Task: Look for space in Sari, Iran from 7th July, 2023 to 15th July, 2023 for 6 adults in price range Rs.15000 to Rs.20000. Place can be entire place with 3 bedrooms having 3 beds and 3 bathrooms. Property type can be house, flat, guest house. Amenities needed are: washing machine. Booking option can be shelf check-in. Required host language is English.
Action: Mouse moved to (405, 68)
Screenshot: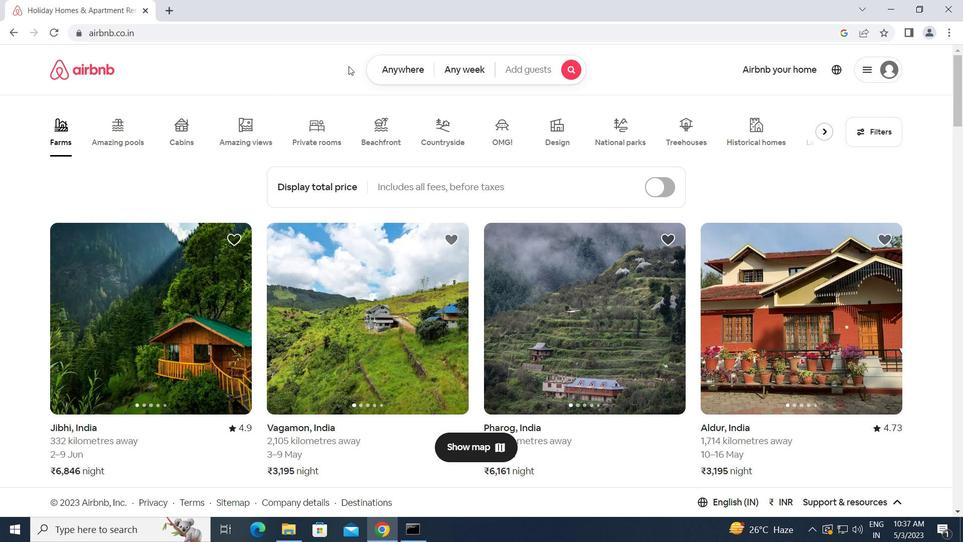 
Action: Mouse pressed left at (405, 68)
Screenshot: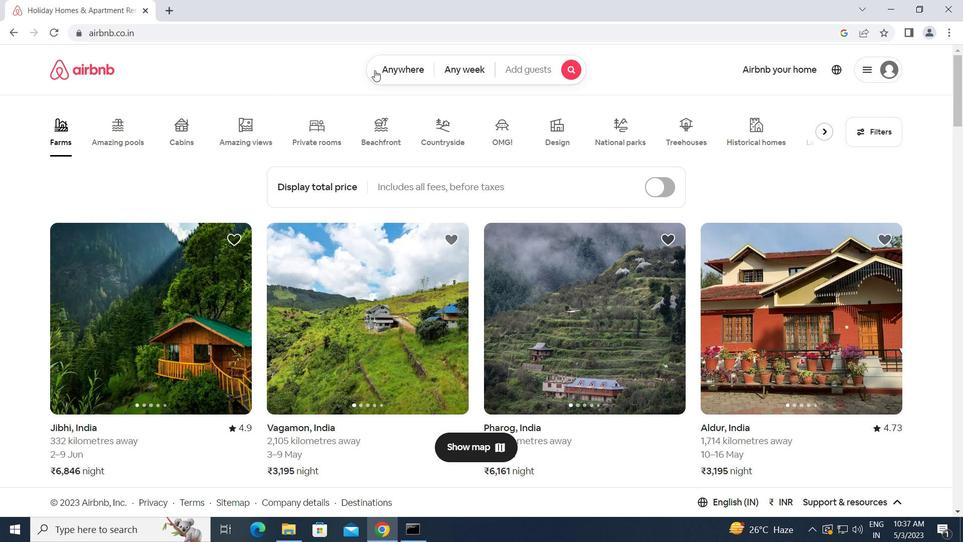 
Action: Mouse moved to (333, 107)
Screenshot: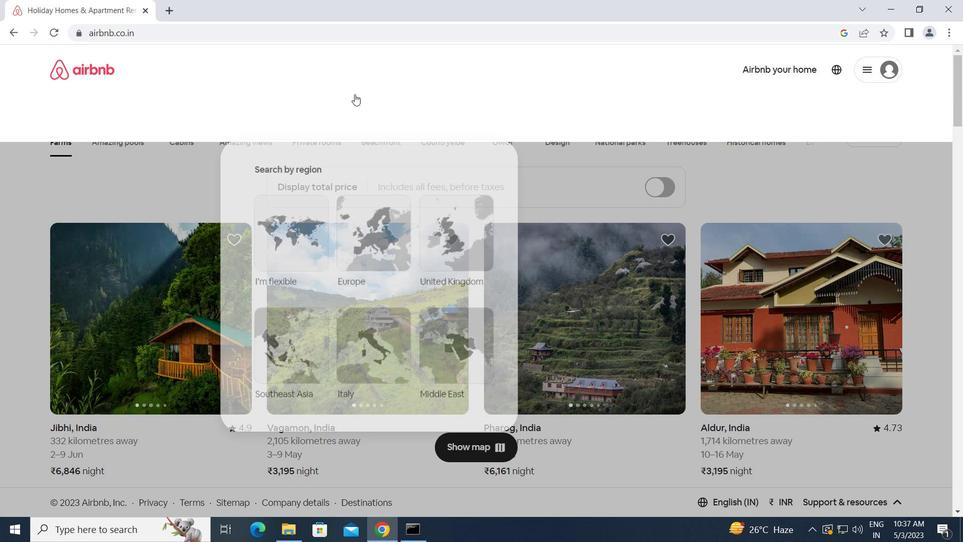 
Action: Mouse pressed left at (333, 107)
Screenshot: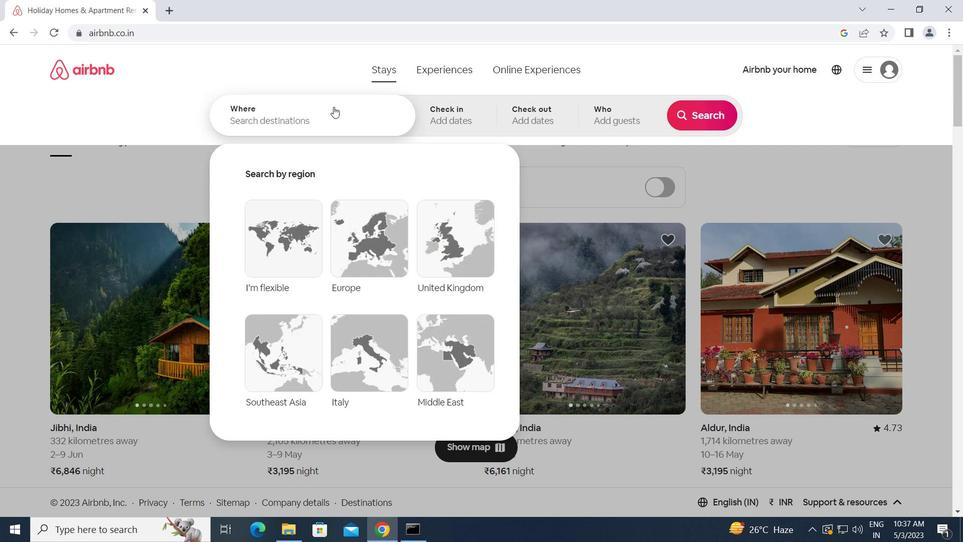 
Action: Key pressed s<Key.caps_lock>ari,<Key.space><Key.caps_lock>i<Key.caps_lock>ran<Key.enter>
Screenshot: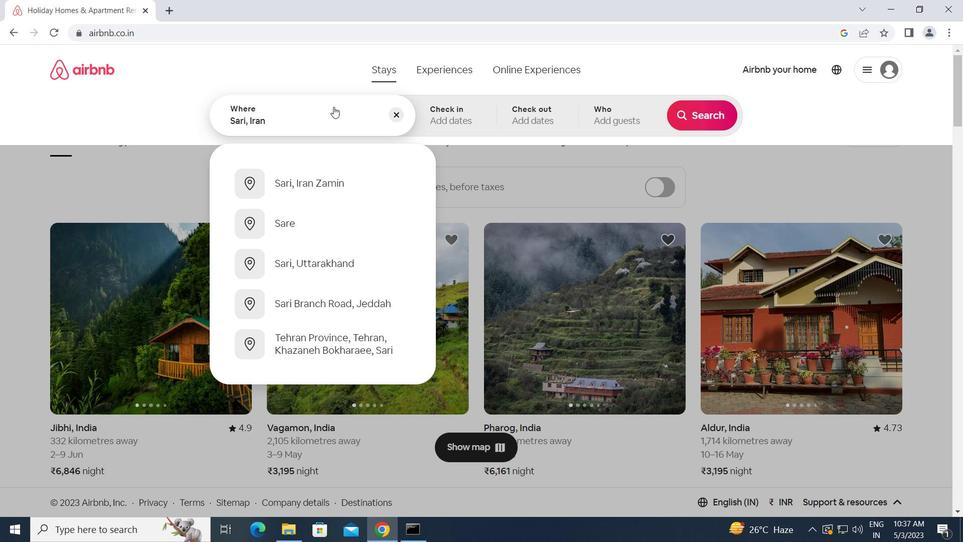 
Action: Mouse moved to (694, 204)
Screenshot: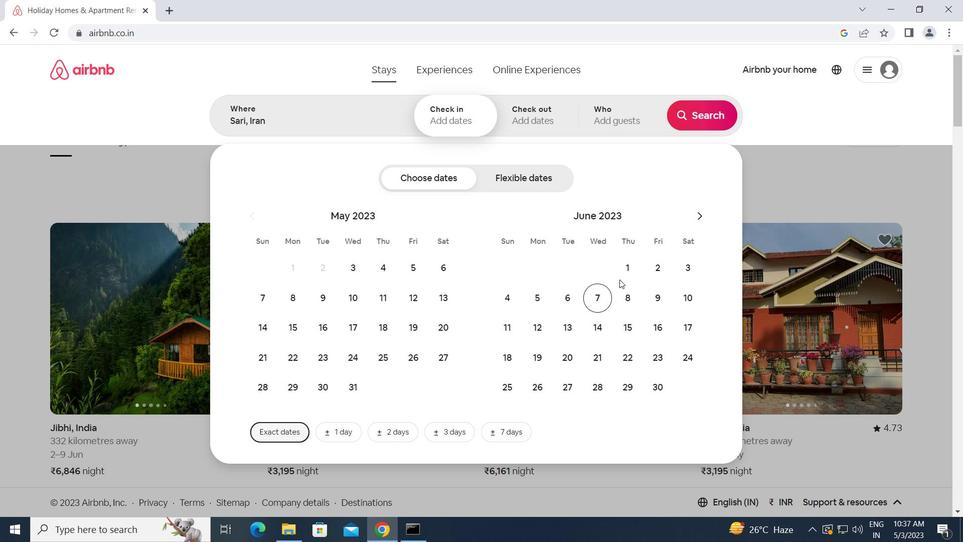 
Action: Mouse pressed left at (694, 204)
Screenshot: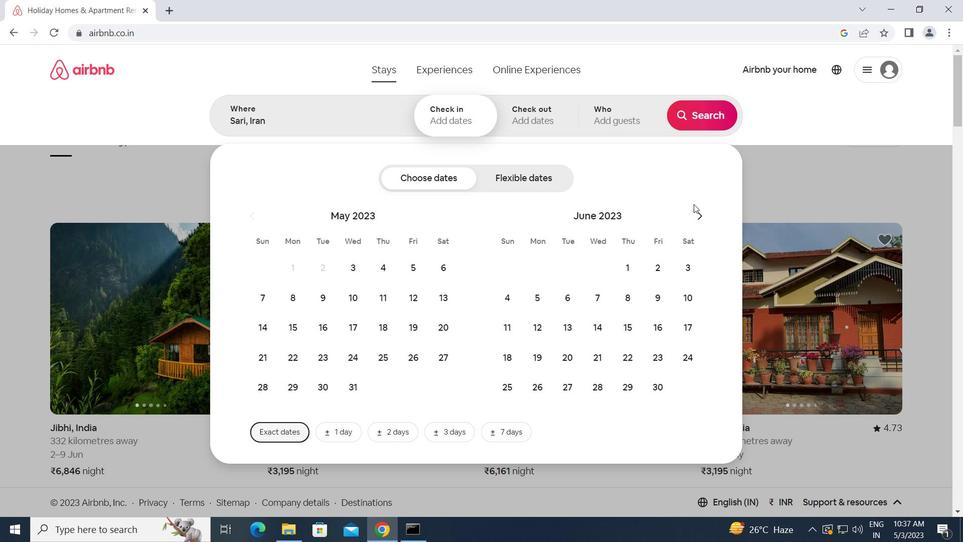 
Action: Mouse moved to (693, 213)
Screenshot: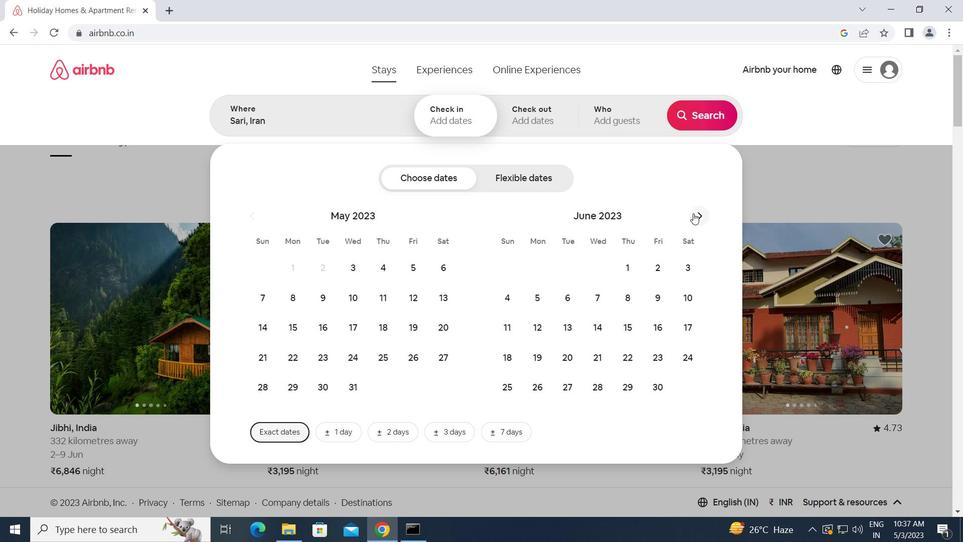 
Action: Mouse pressed left at (693, 213)
Screenshot: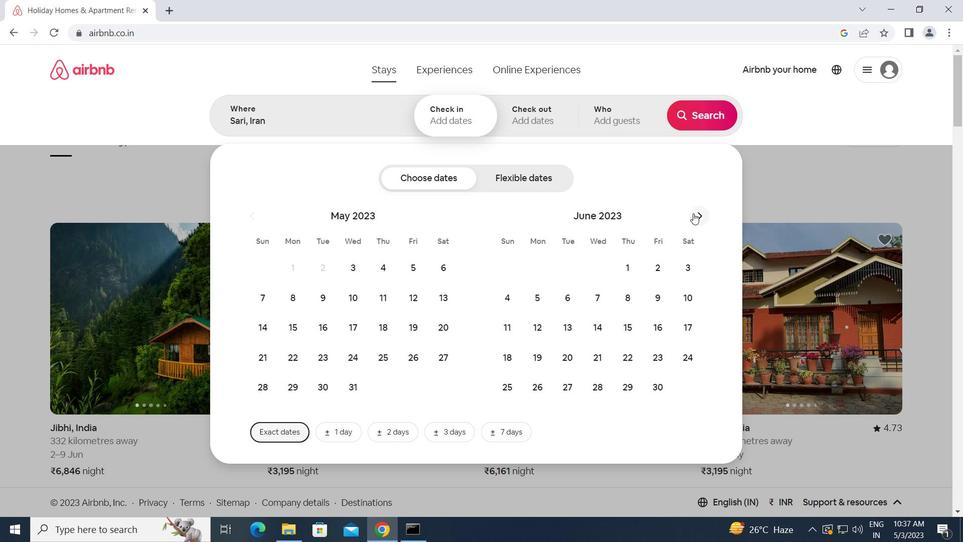 
Action: Mouse moved to (660, 298)
Screenshot: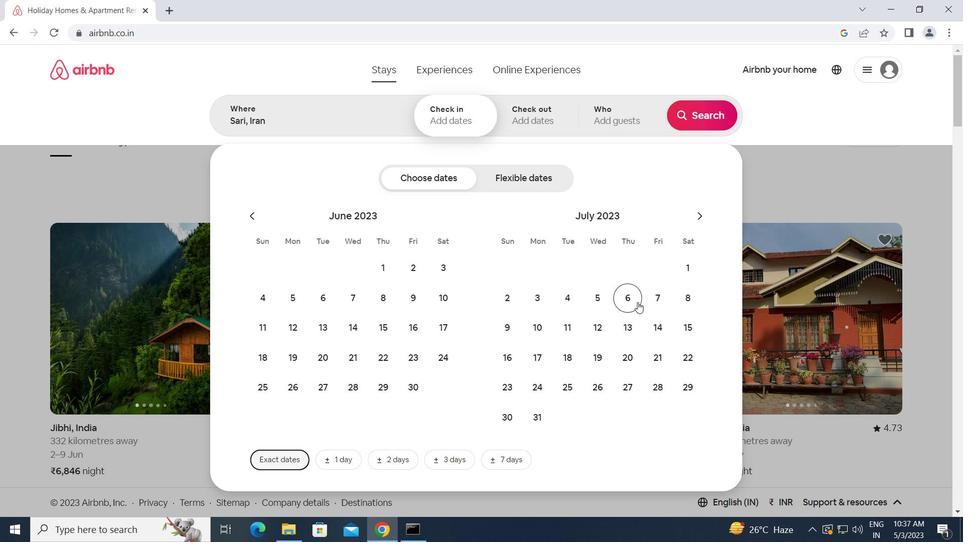 
Action: Mouse pressed left at (660, 298)
Screenshot: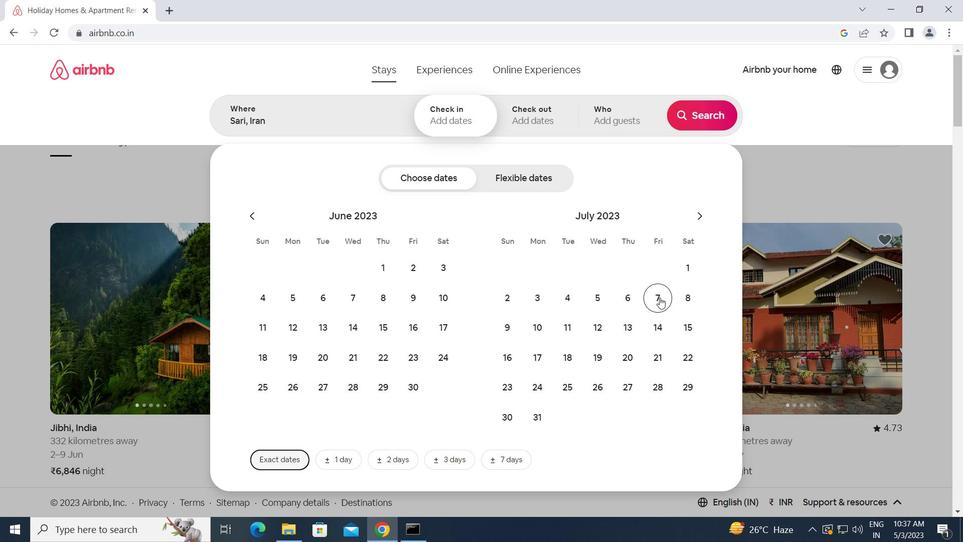 
Action: Mouse moved to (692, 325)
Screenshot: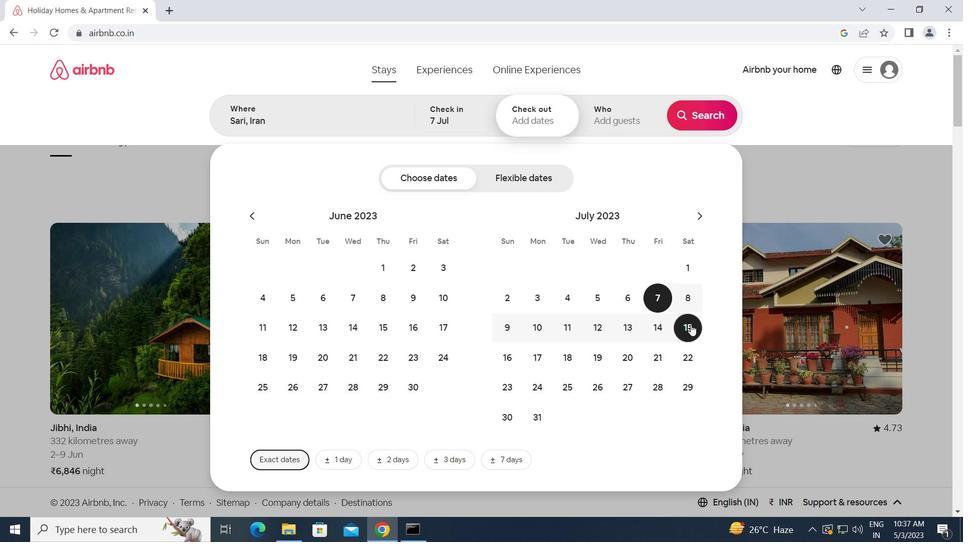 
Action: Mouse pressed left at (692, 325)
Screenshot: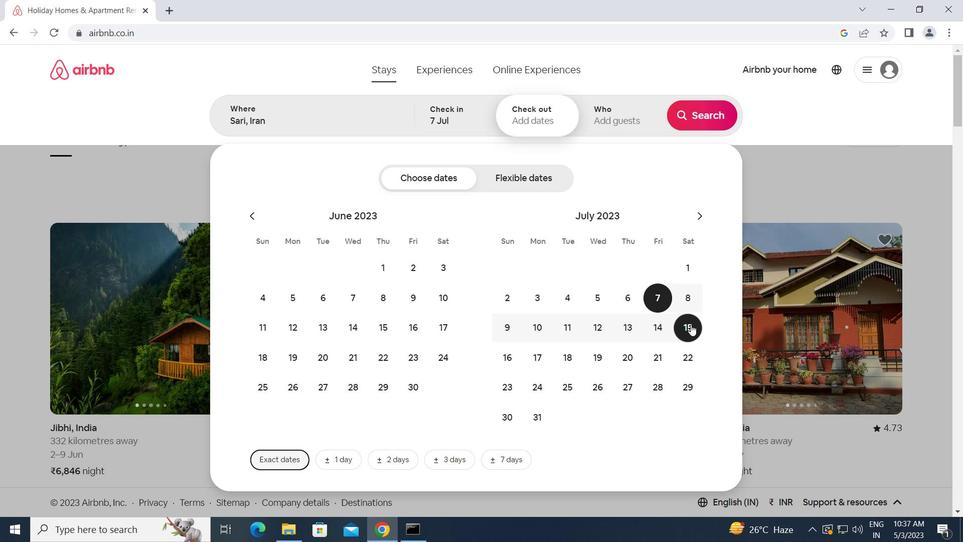 
Action: Mouse moved to (610, 121)
Screenshot: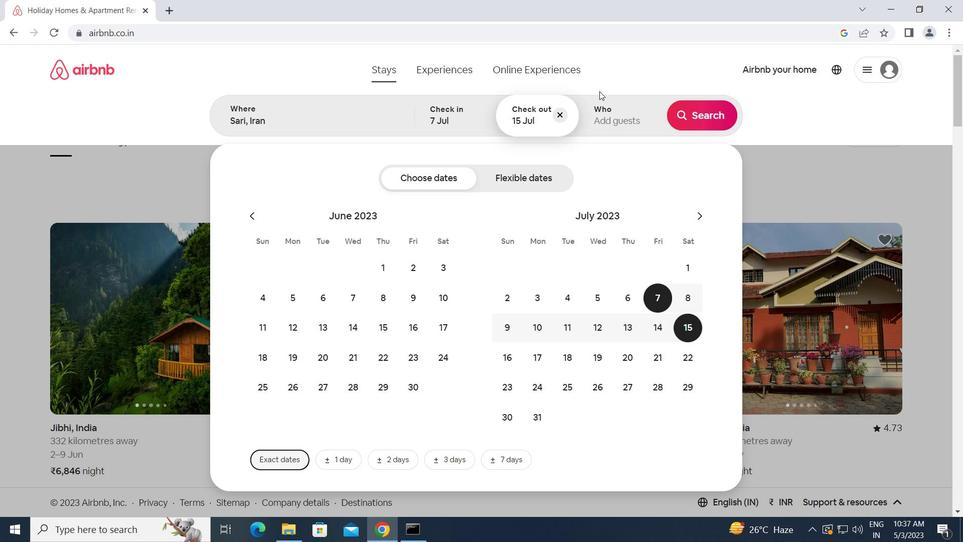 
Action: Mouse pressed left at (610, 121)
Screenshot: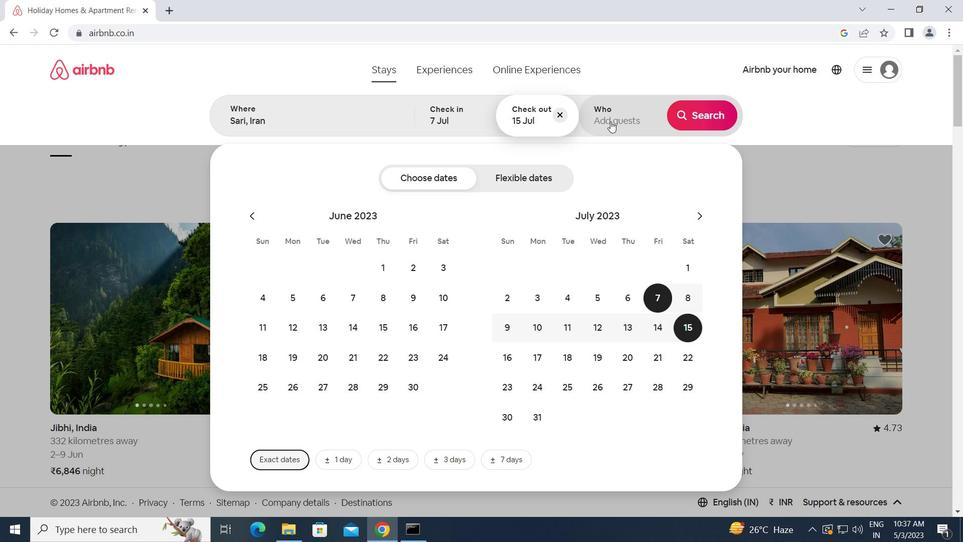
Action: Mouse moved to (703, 179)
Screenshot: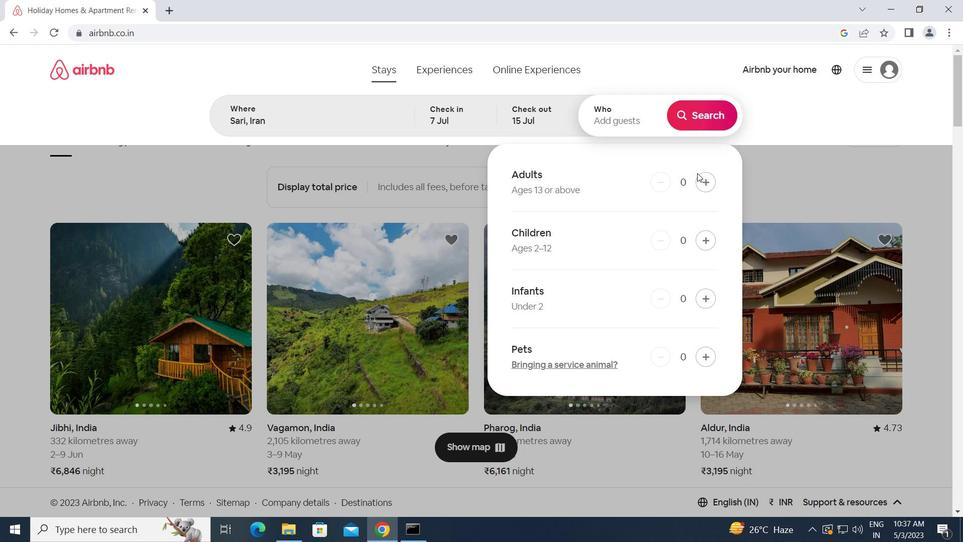 
Action: Mouse pressed left at (703, 179)
Screenshot: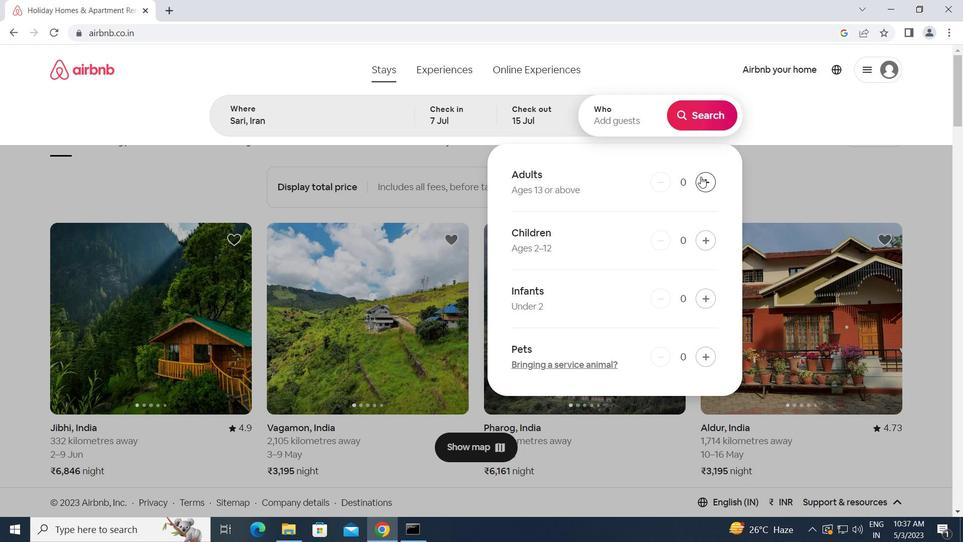 
Action: Mouse pressed left at (703, 179)
Screenshot: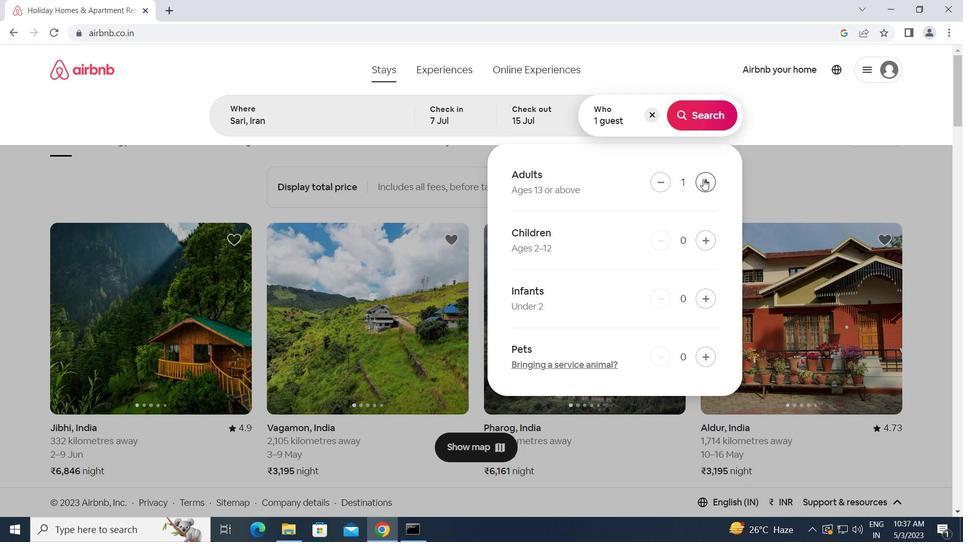 
Action: Mouse pressed left at (703, 179)
Screenshot: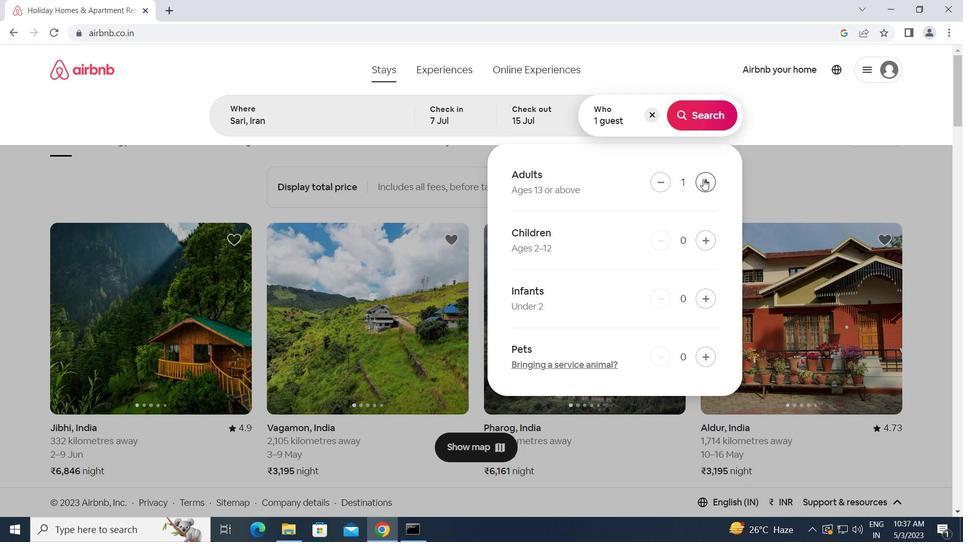 
Action: Mouse pressed left at (703, 179)
Screenshot: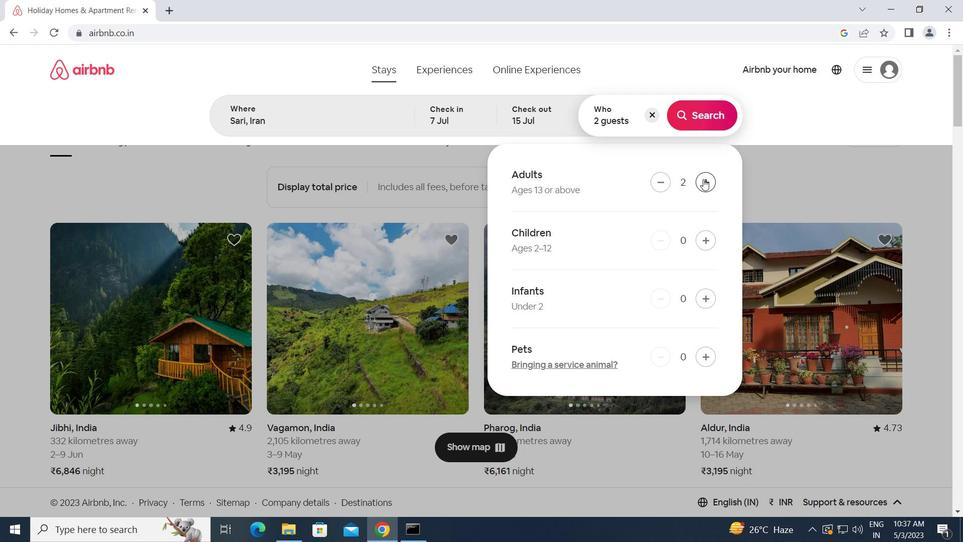 
Action: Mouse pressed left at (703, 179)
Screenshot: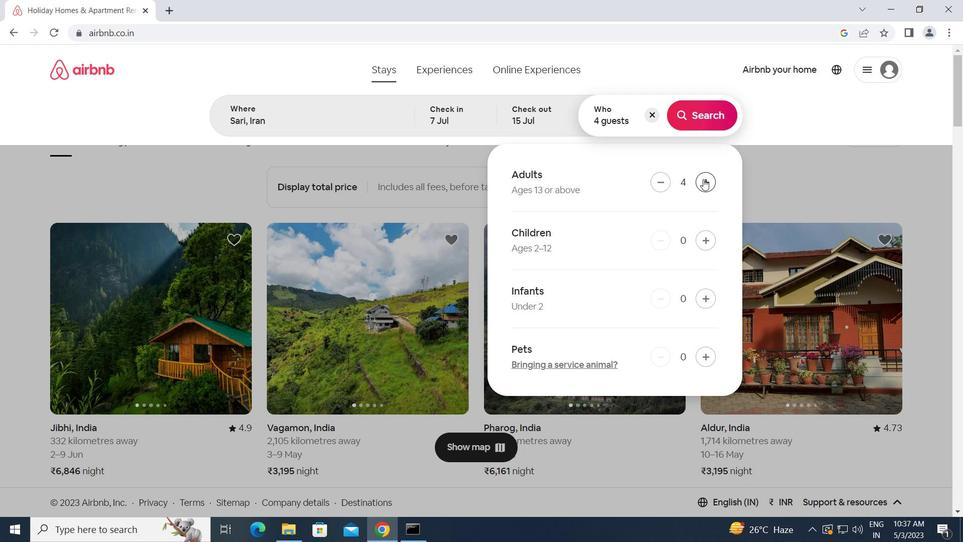 
Action: Mouse pressed left at (703, 179)
Screenshot: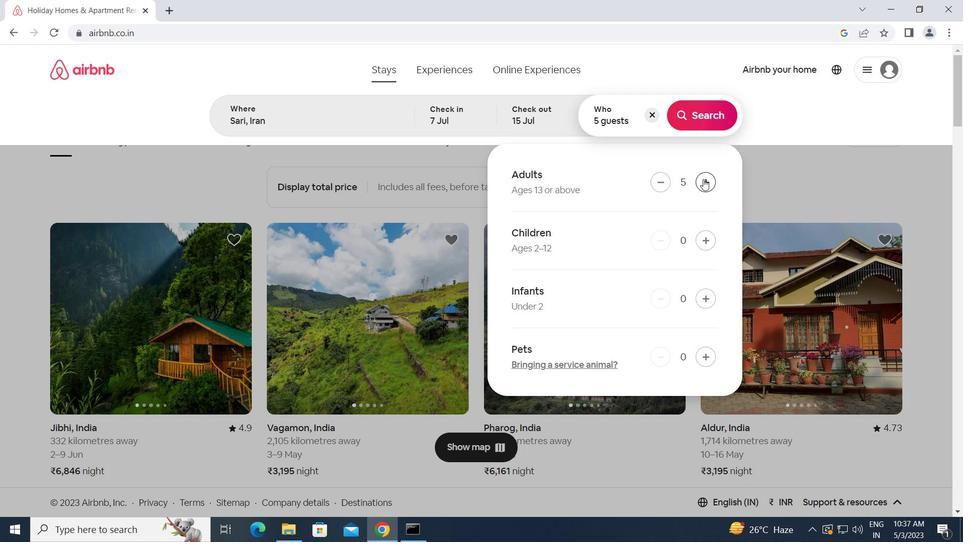 
Action: Mouse moved to (710, 122)
Screenshot: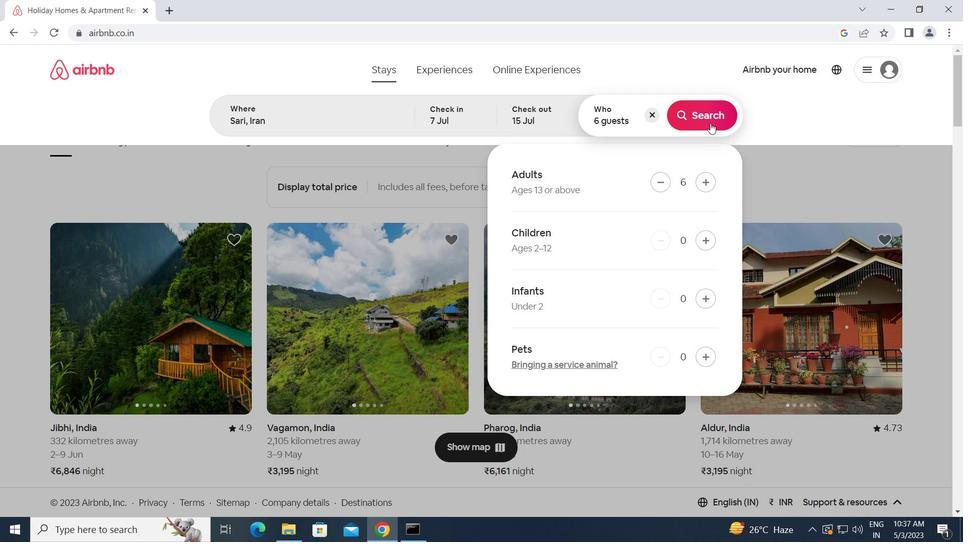 
Action: Mouse pressed left at (710, 122)
Screenshot: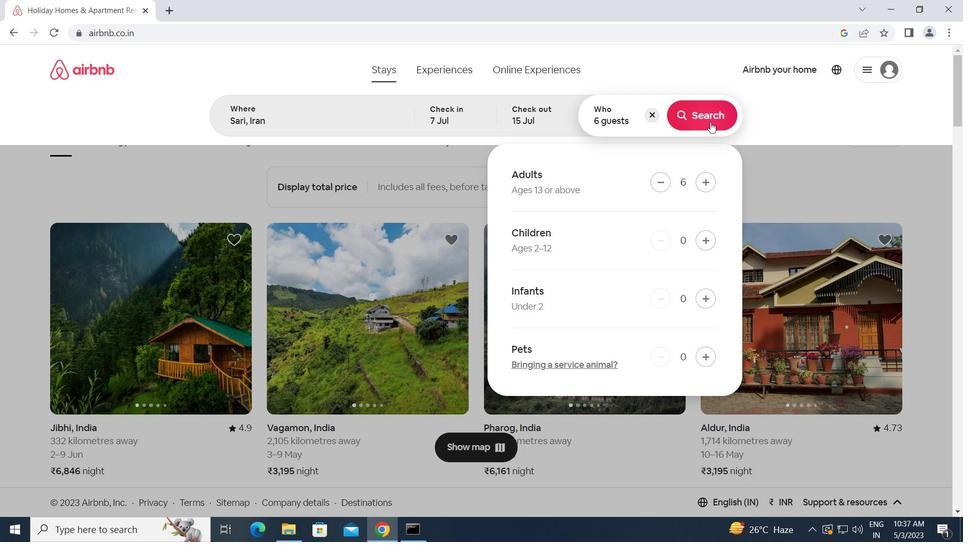 
Action: Mouse moved to (910, 123)
Screenshot: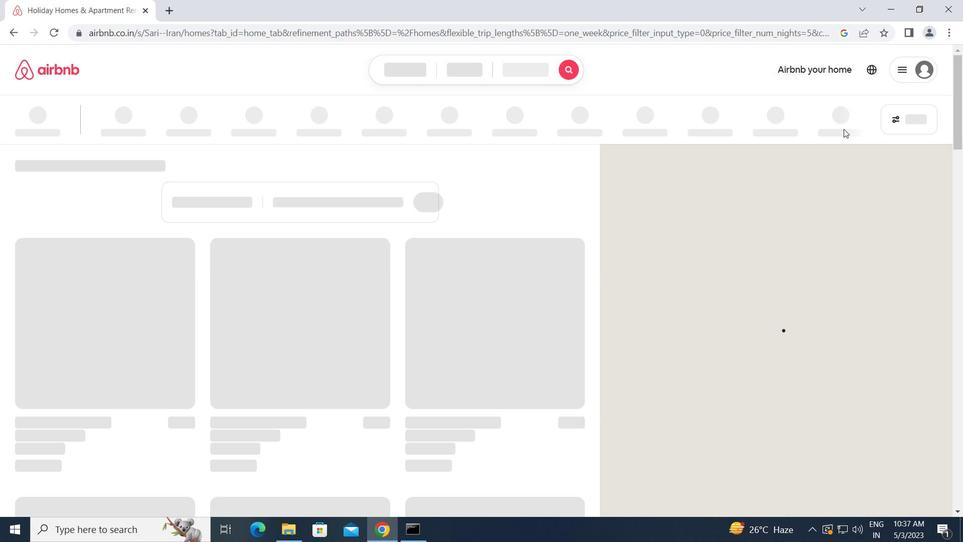 
Action: Mouse pressed left at (910, 123)
Screenshot: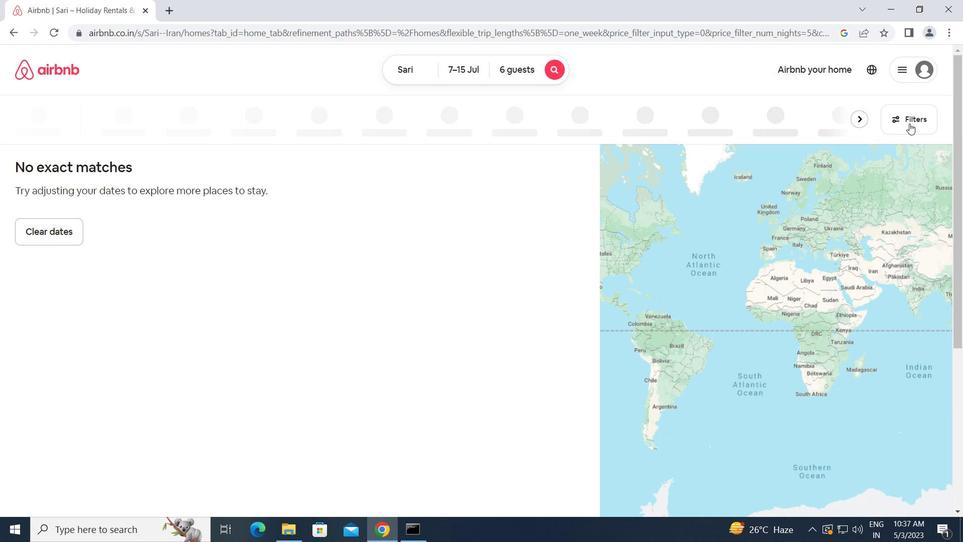 
Action: Mouse moved to (309, 198)
Screenshot: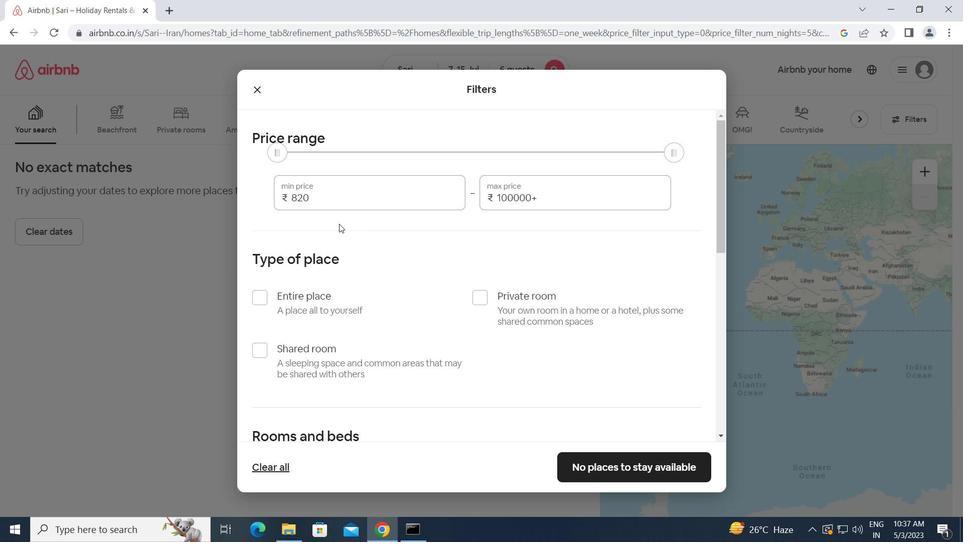 
Action: Mouse pressed left at (309, 198)
Screenshot: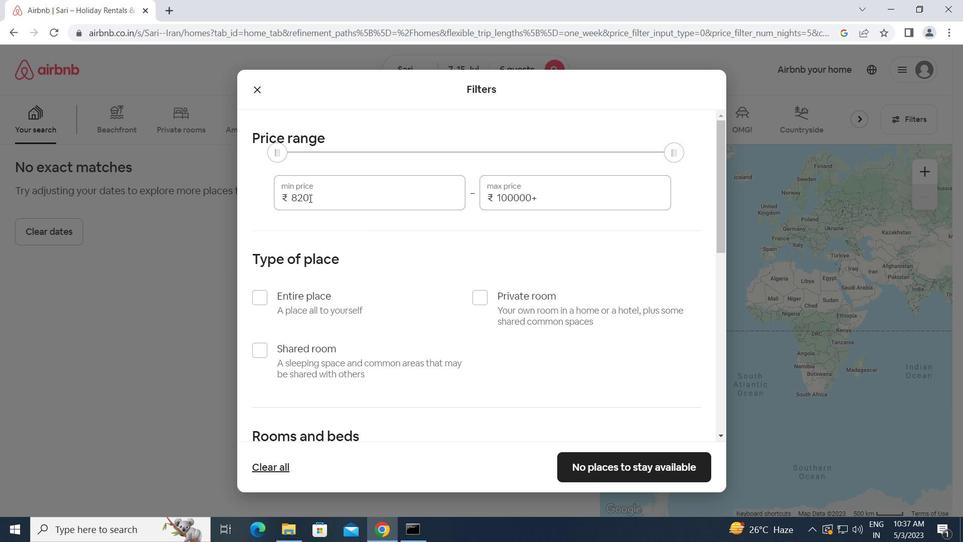 
Action: Mouse moved to (254, 189)
Screenshot: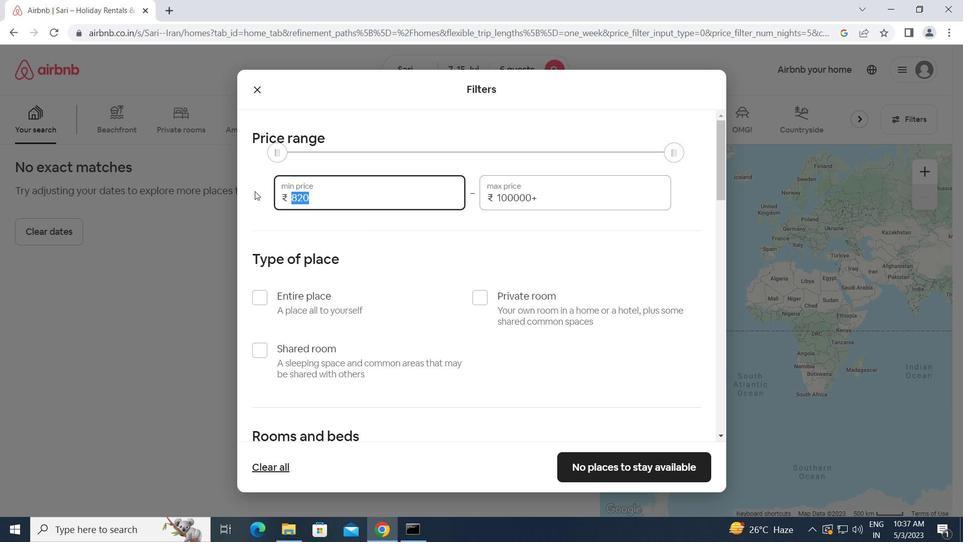 
Action: Key pressed 15000<Key.tab>2<Key.backspace><Key.backspace><Key.backspace><Key.backspace><Key.backspace><Key.backspace><Key.backspace><Key.backspace><Key.backspace><Key.backspace><Key.backspace><Key.backspace><Key.backspace><Key.backspace>20000
Screenshot: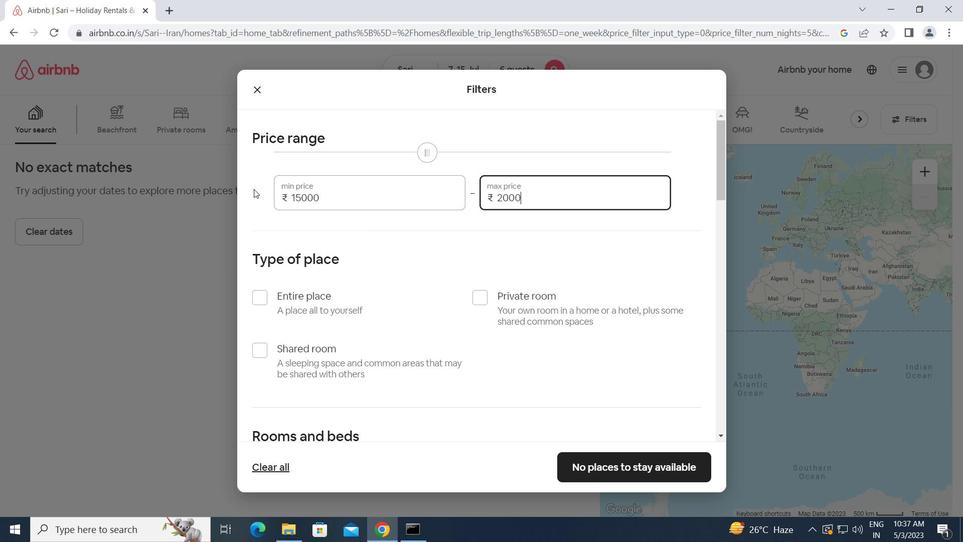 
Action: Mouse moved to (262, 298)
Screenshot: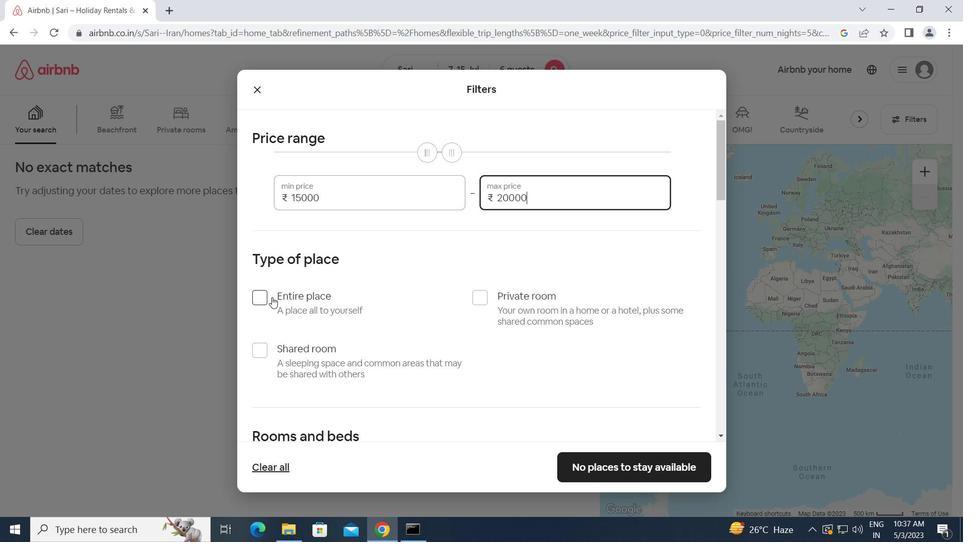 
Action: Mouse pressed left at (262, 298)
Screenshot: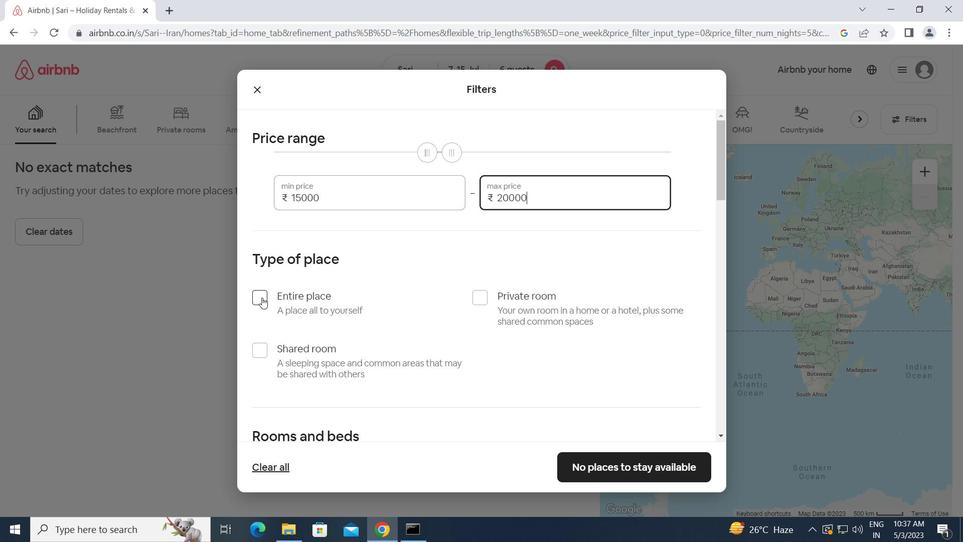 
Action: Mouse moved to (369, 298)
Screenshot: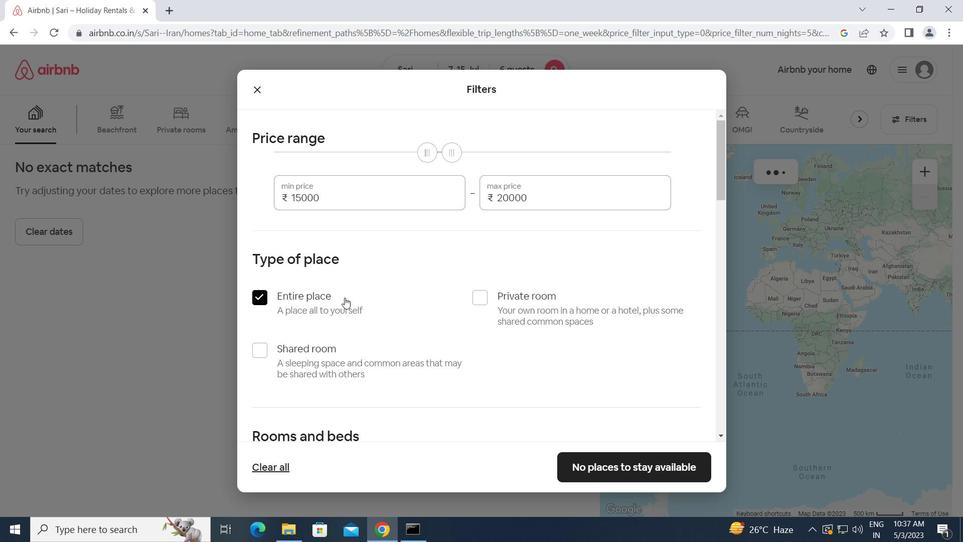 
Action: Mouse scrolled (369, 297) with delta (0, 0)
Screenshot: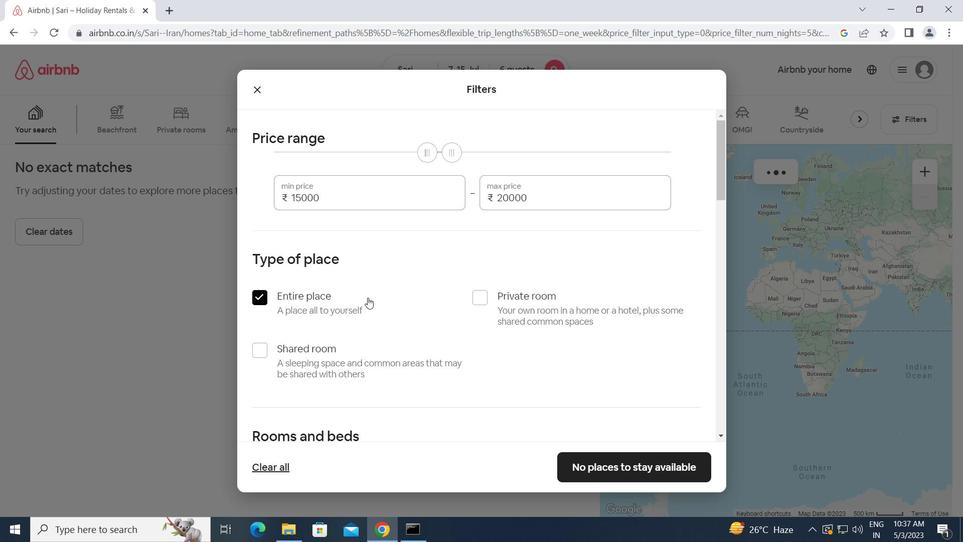 
Action: Mouse scrolled (369, 297) with delta (0, 0)
Screenshot: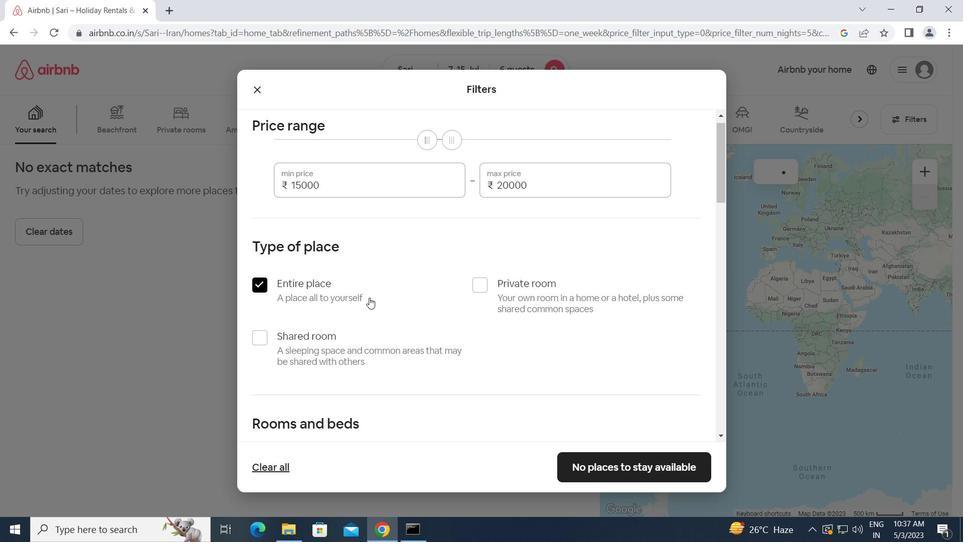 
Action: Mouse scrolled (369, 297) with delta (0, 0)
Screenshot: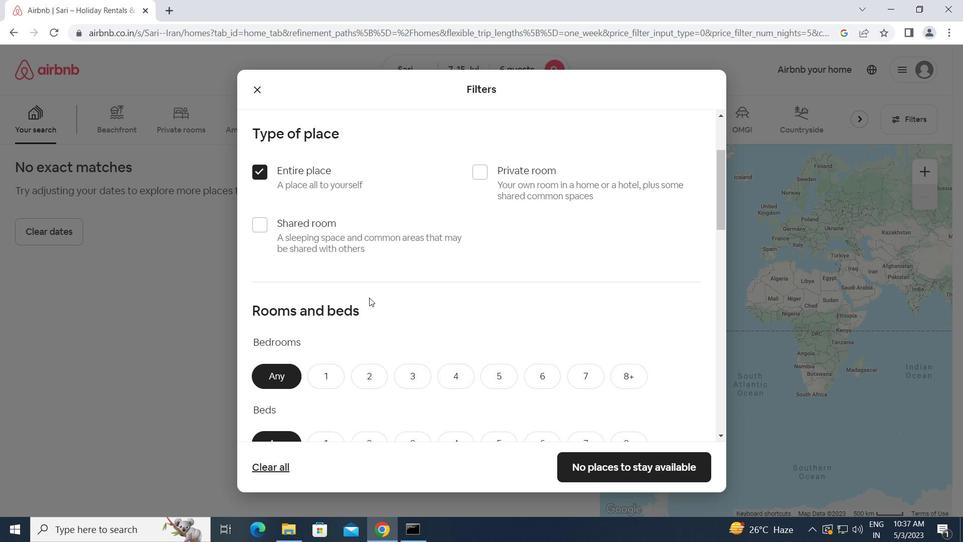 
Action: Mouse scrolled (369, 297) with delta (0, 0)
Screenshot: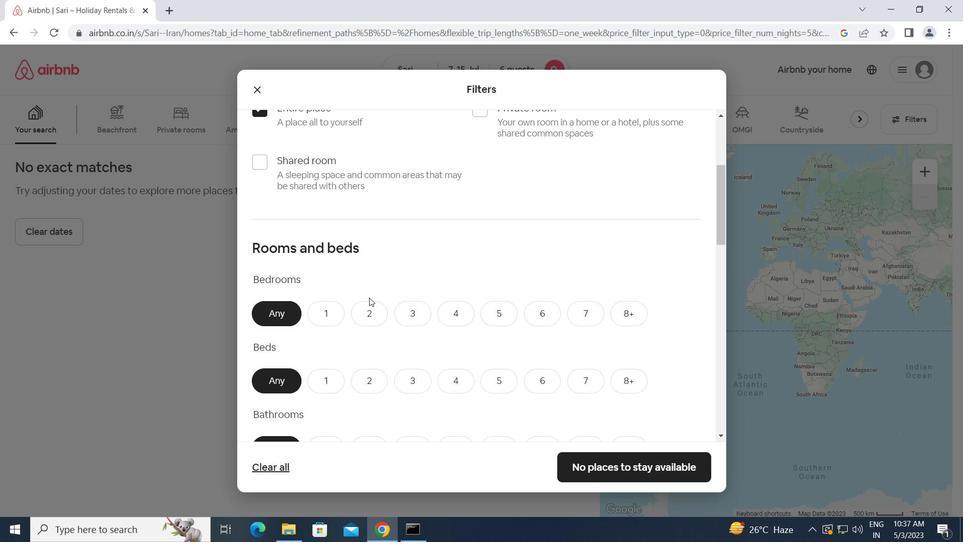 
Action: Mouse moved to (401, 245)
Screenshot: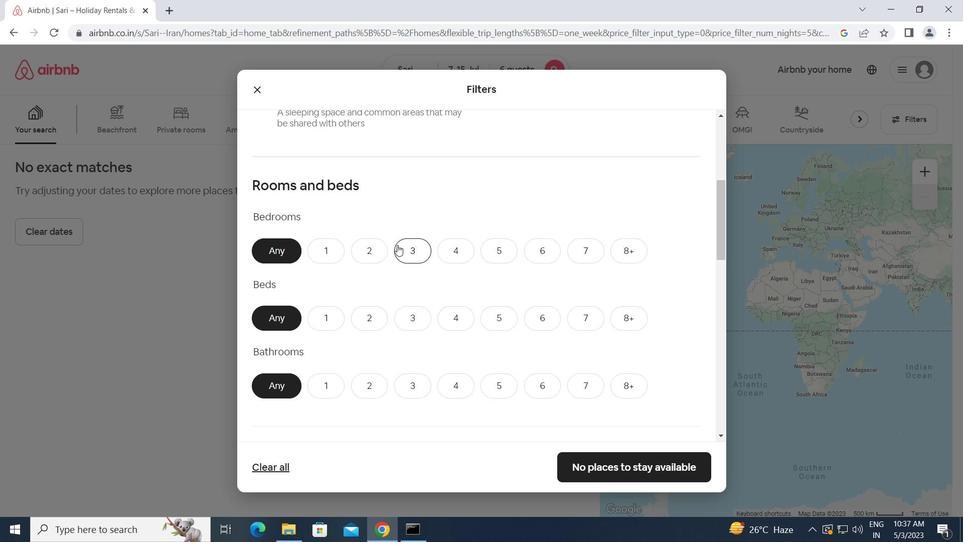 
Action: Mouse pressed left at (401, 245)
Screenshot: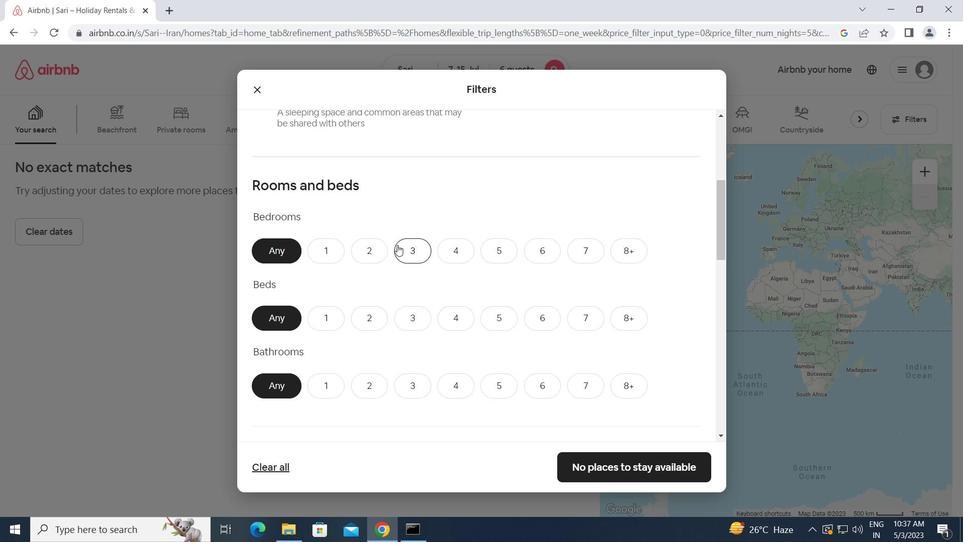 
Action: Mouse moved to (401, 318)
Screenshot: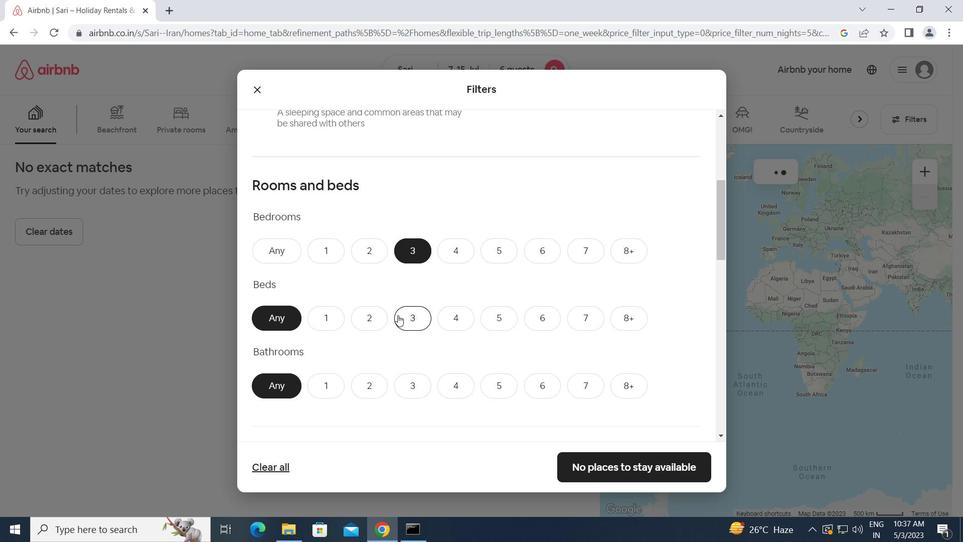 
Action: Mouse pressed left at (401, 318)
Screenshot: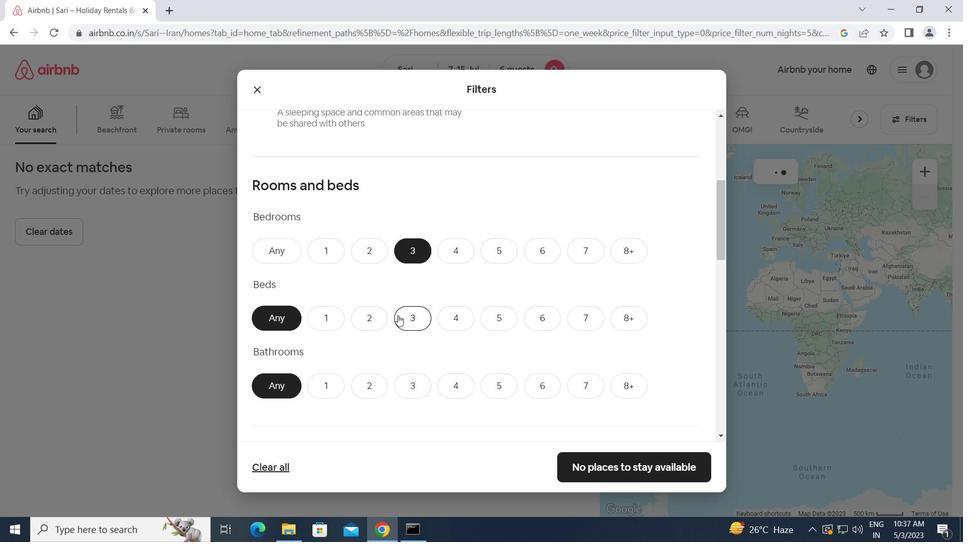 
Action: Mouse moved to (410, 388)
Screenshot: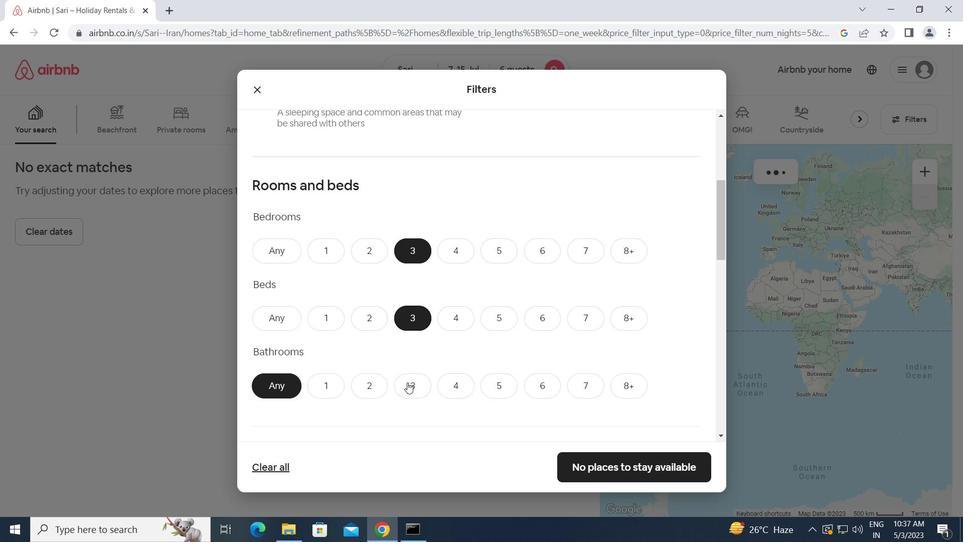 
Action: Mouse pressed left at (410, 388)
Screenshot: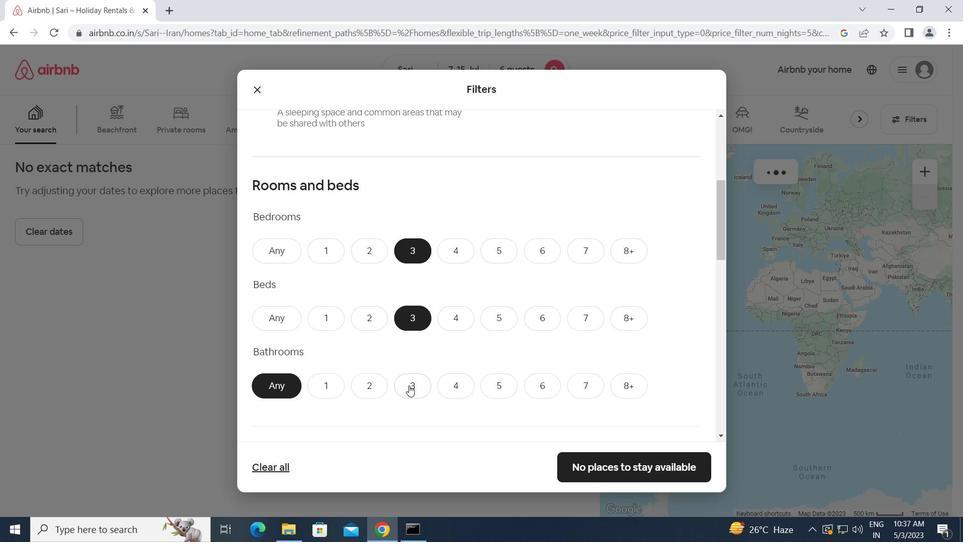 
Action: Mouse scrolled (410, 387) with delta (0, 0)
Screenshot: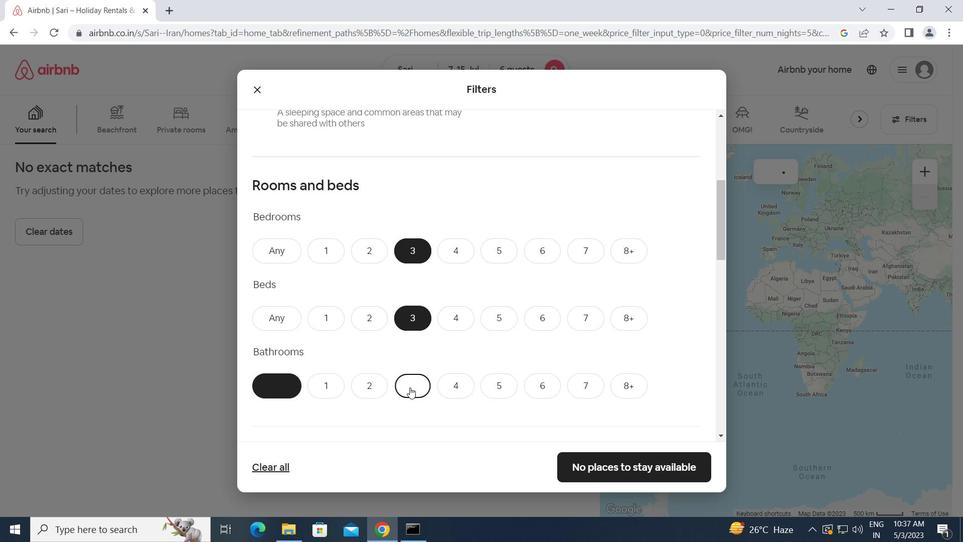 
Action: Mouse scrolled (410, 387) with delta (0, 0)
Screenshot: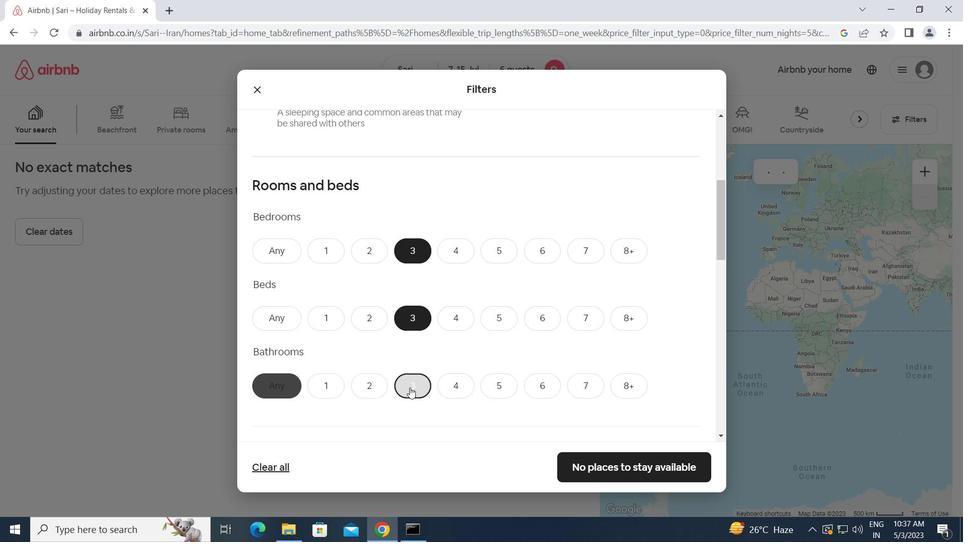 
Action: Mouse scrolled (410, 387) with delta (0, 0)
Screenshot: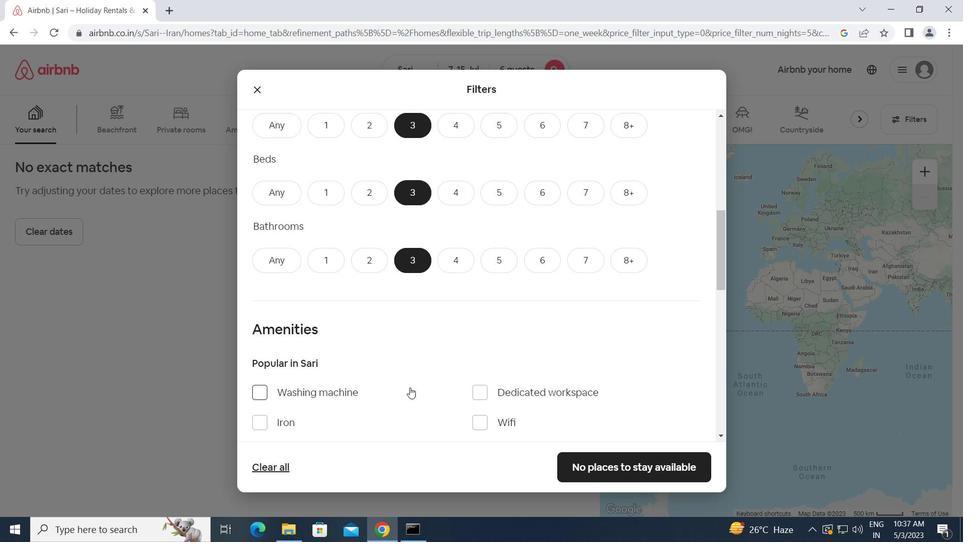 
Action: Mouse moved to (257, 320)
Screenshot: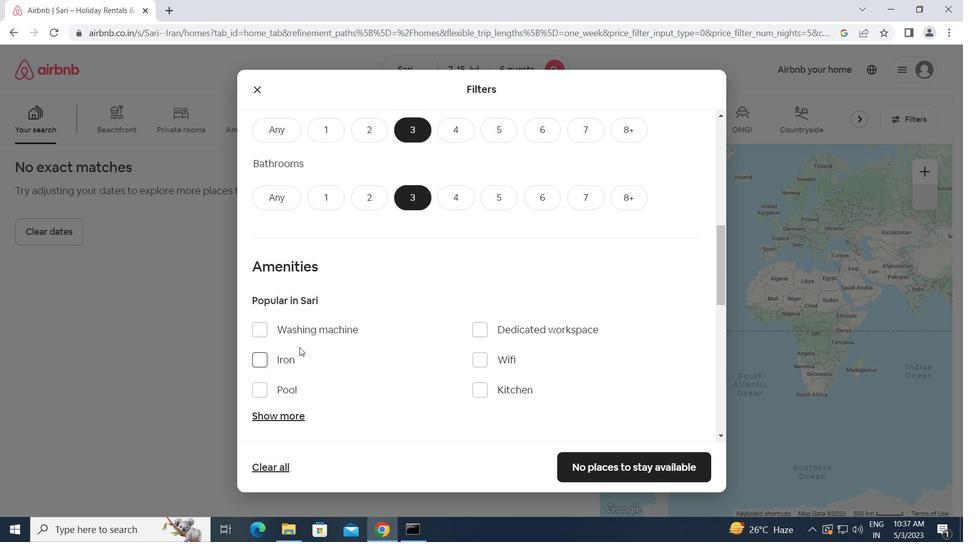 
Action: Mouse pressed left at (257, 320)
Screenshot: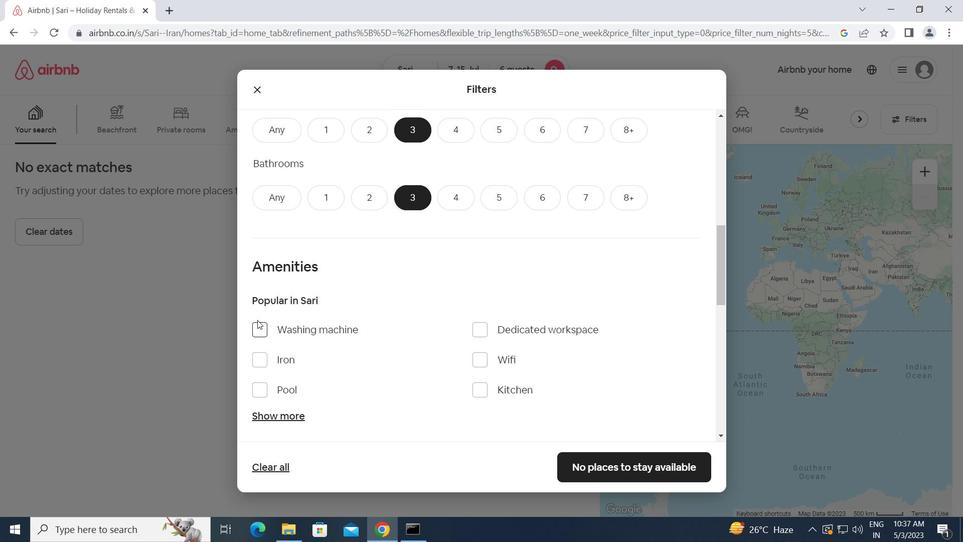 
Action: Mouse moved to (262, 325)
Screenshot: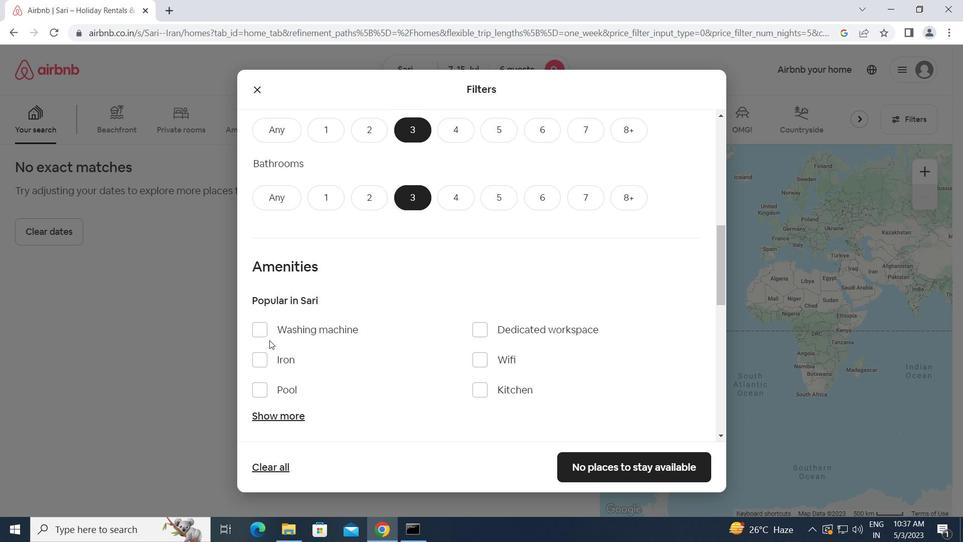 
Action: Mouse pressed left at (262, 325)
Screenshot: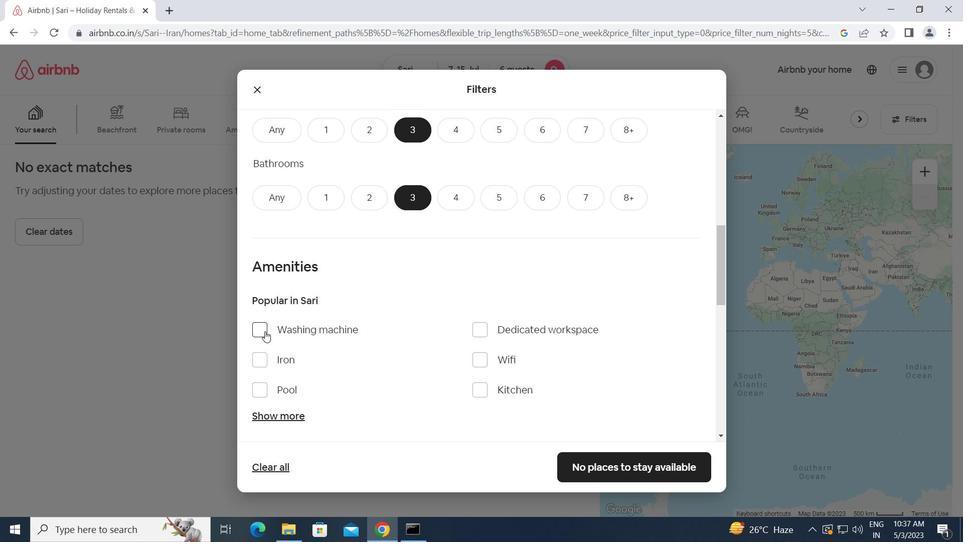 
Action: Mouse moved to (282, 333)
Screenshot: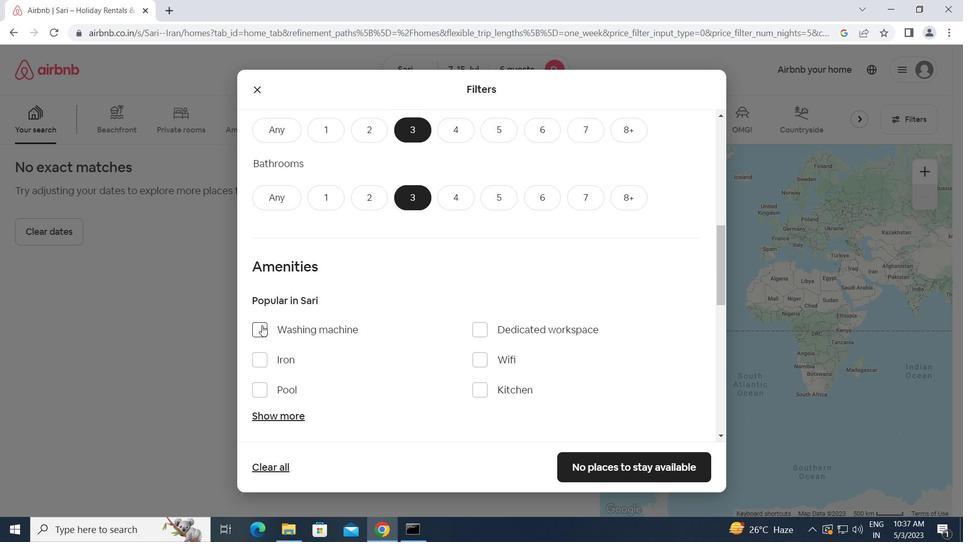 
Action: Mouse scrolled (282, 333) with delta (0, 0)
Screenshot: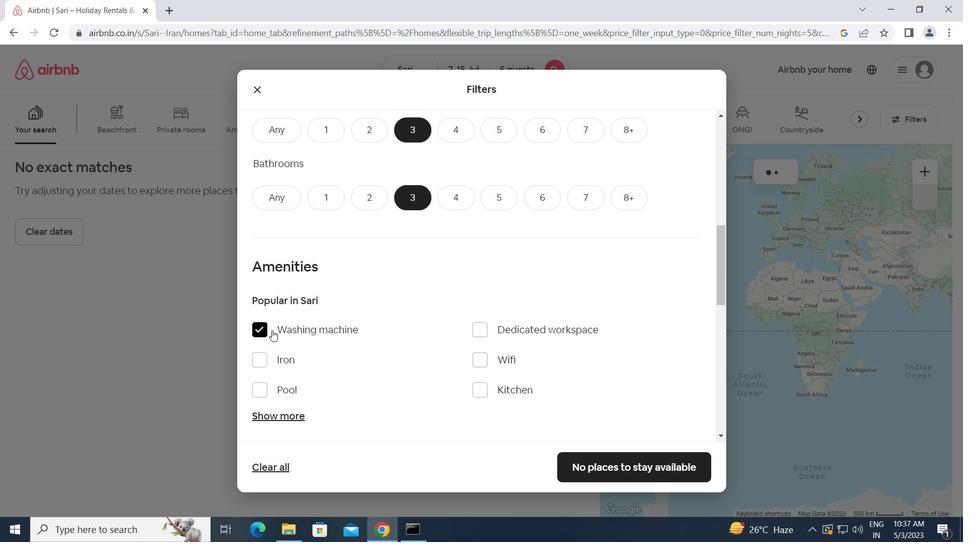 
Action: Mouse moved to (282, 334)
Screenshot: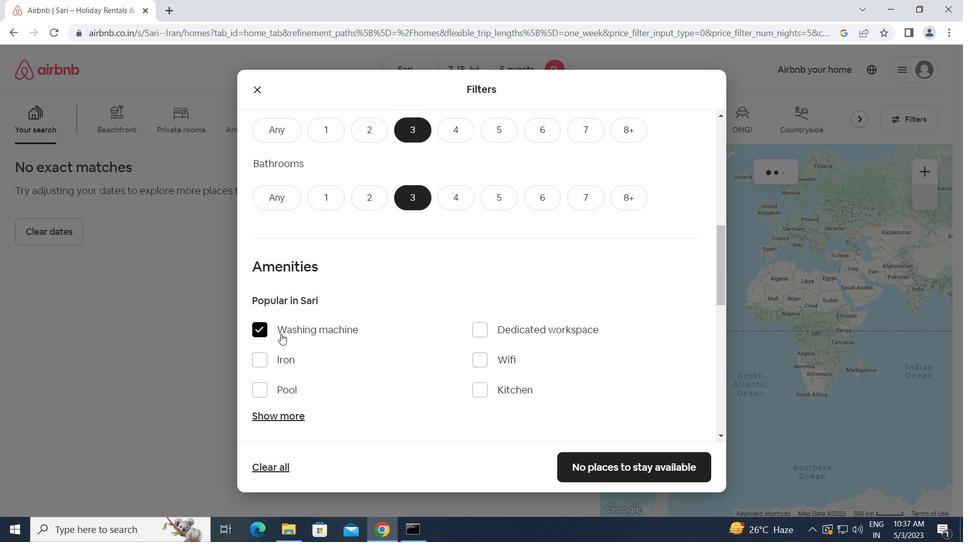 
Action: Mouse scrolled (282, 333) with delta (0, 0)
Screenshot: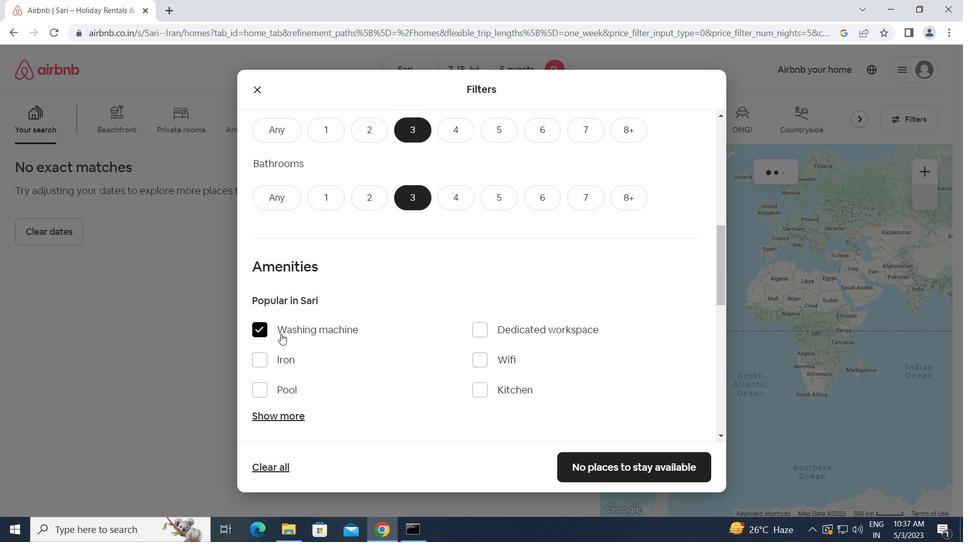 
Action: Mouse scrolled (282, 333) with delta (0, 0)
Screenshot: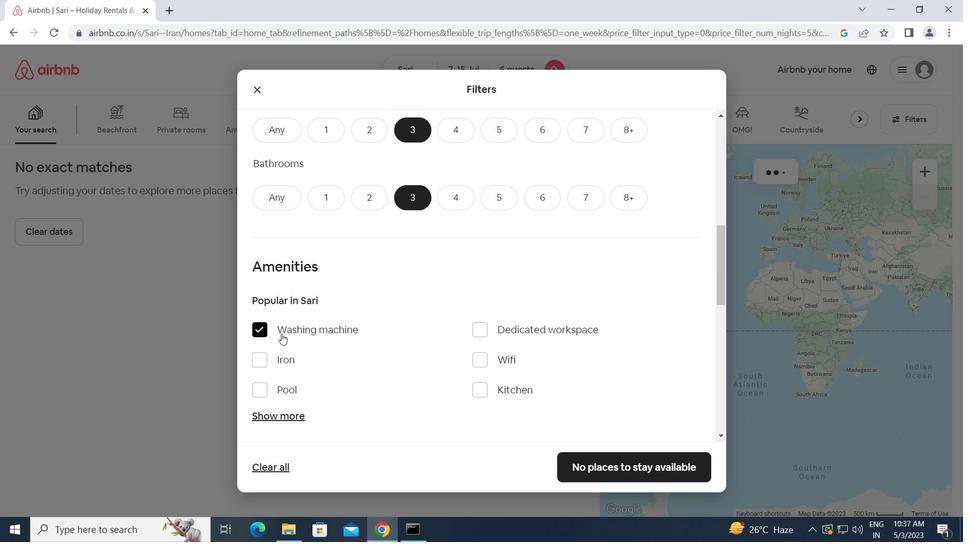 
Action: Mouse scrolled (282, 333) with delta (0, 0)
Screenshot: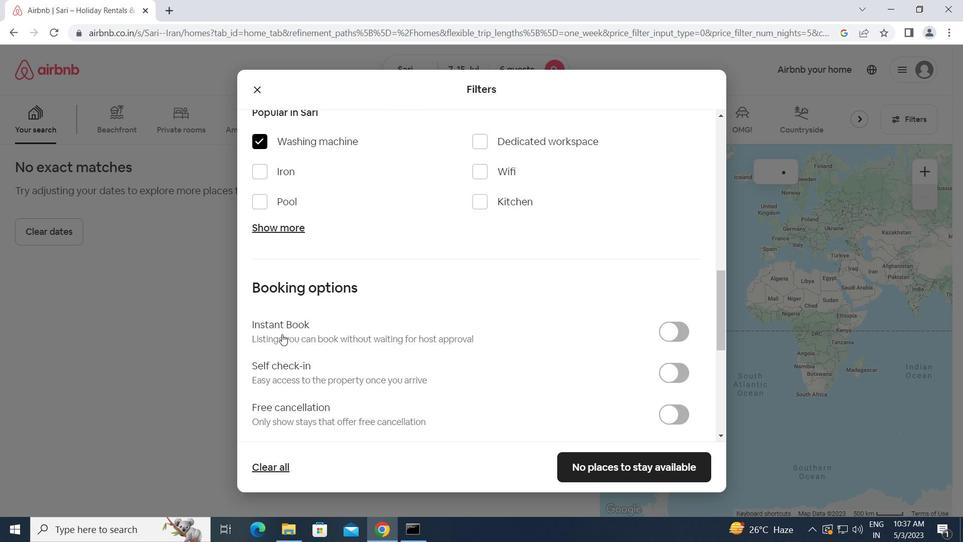 
Action: Mouse scrolled (282, 333) with delta (0, 0)
Screenshot: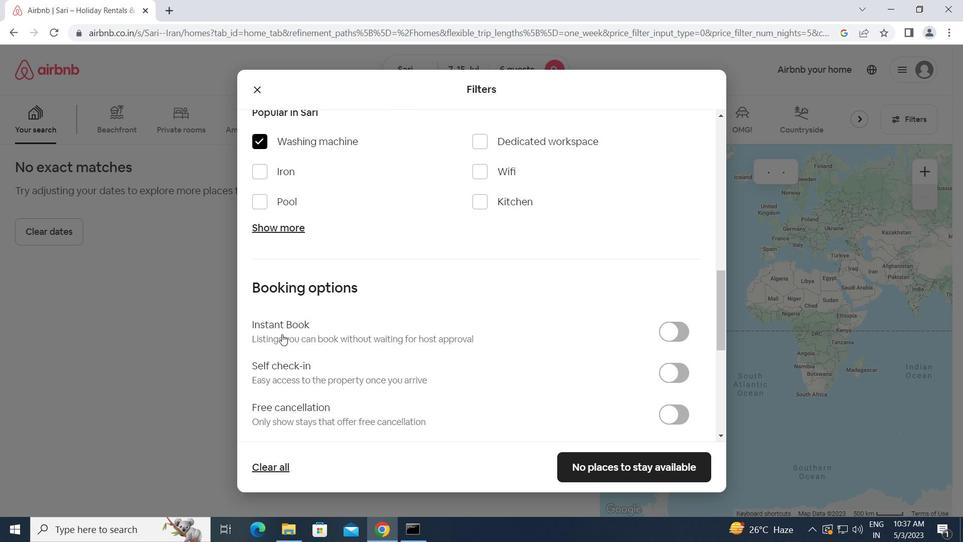 
Action: Mouse moved to (668, 251)
Screenshot: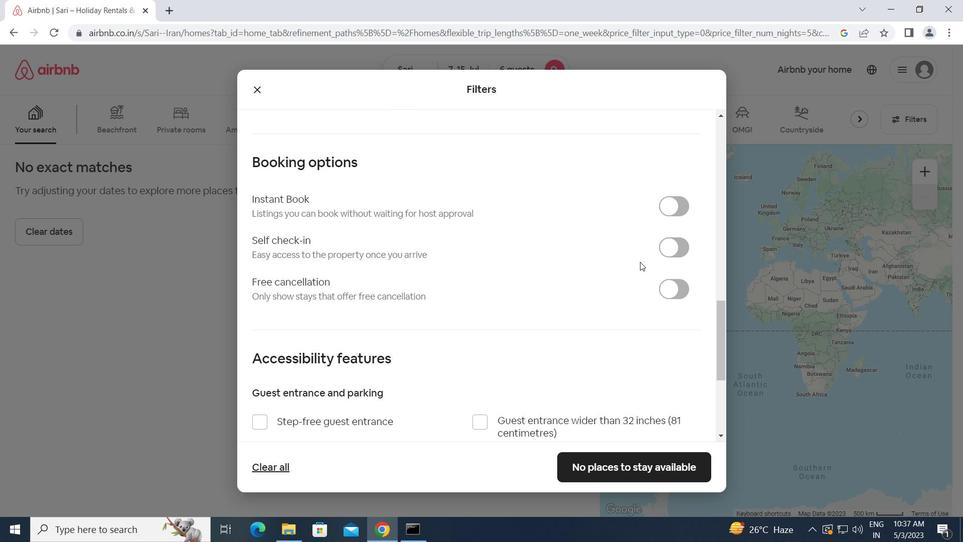 
Action: Mouse pressed left at (668, 251)
Screenshot: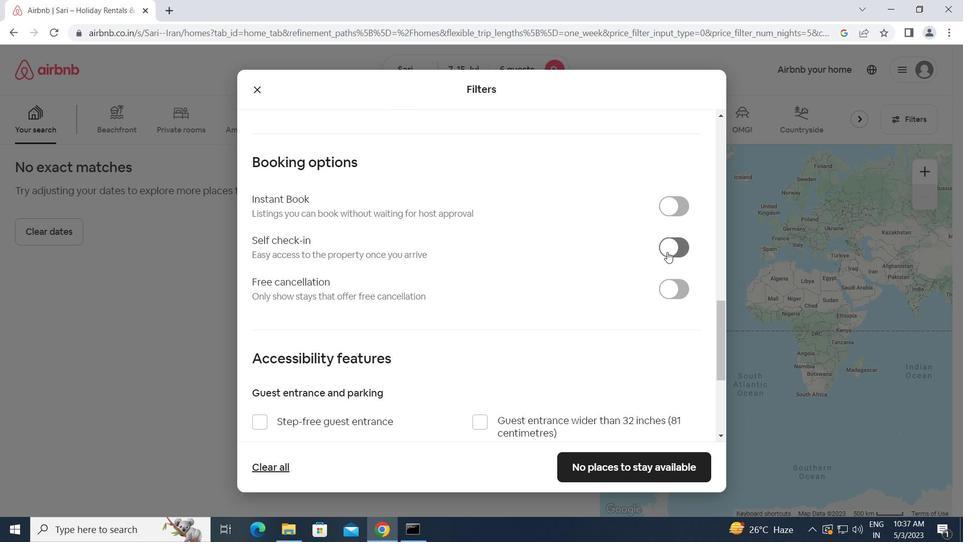 
Action: Mouse moved to (581, 350)
Screenshot: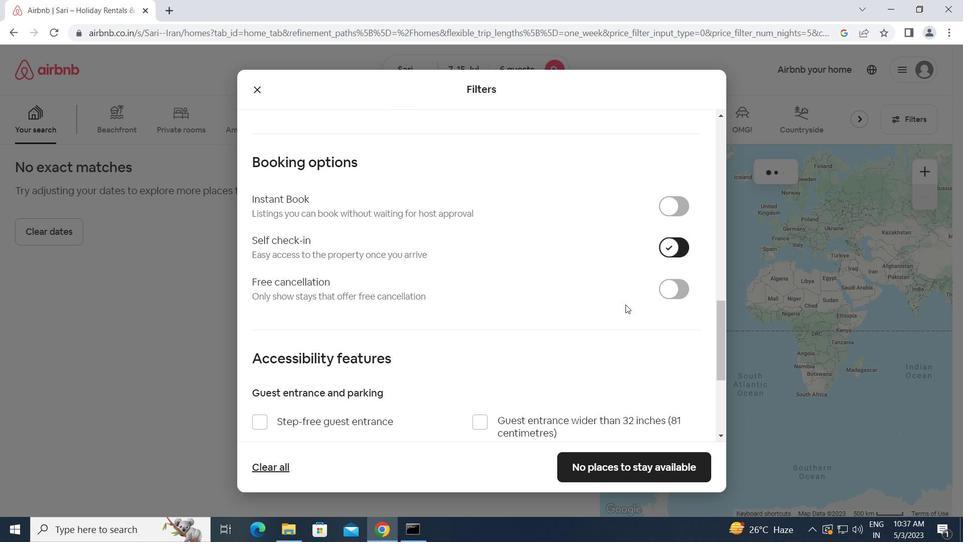 
Action: Mouse scrolled (581, 349) with delta (0, 0)
Screenshot: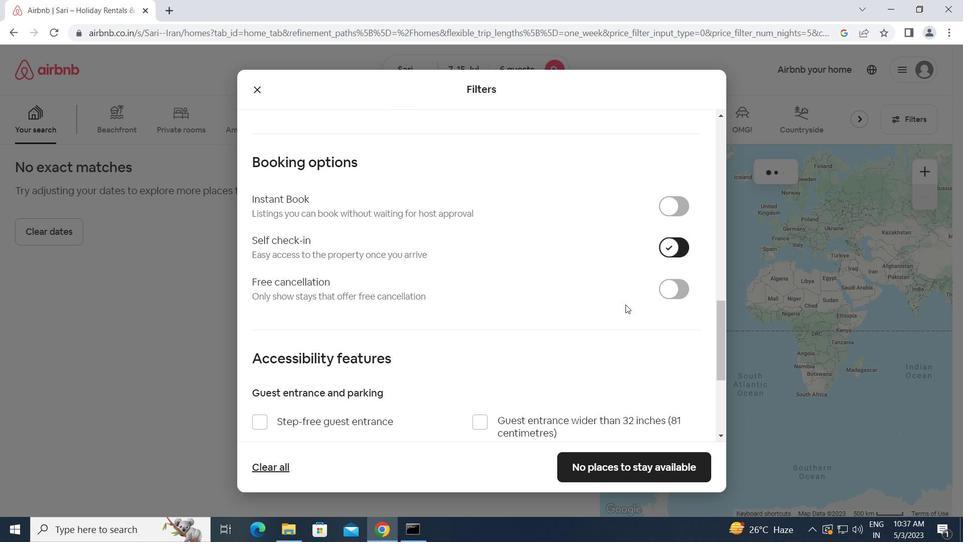 
Action: Mouse scrolled (581, 349) with delta (0, 0)
Screenshot: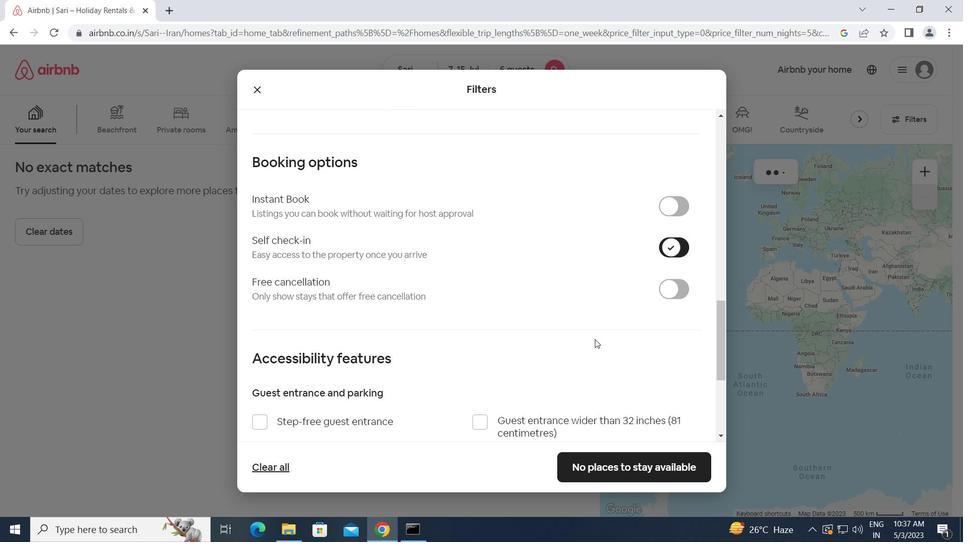 
Action: Mouse scrolled (581, 349) with delta (0, 0)
Screenshot: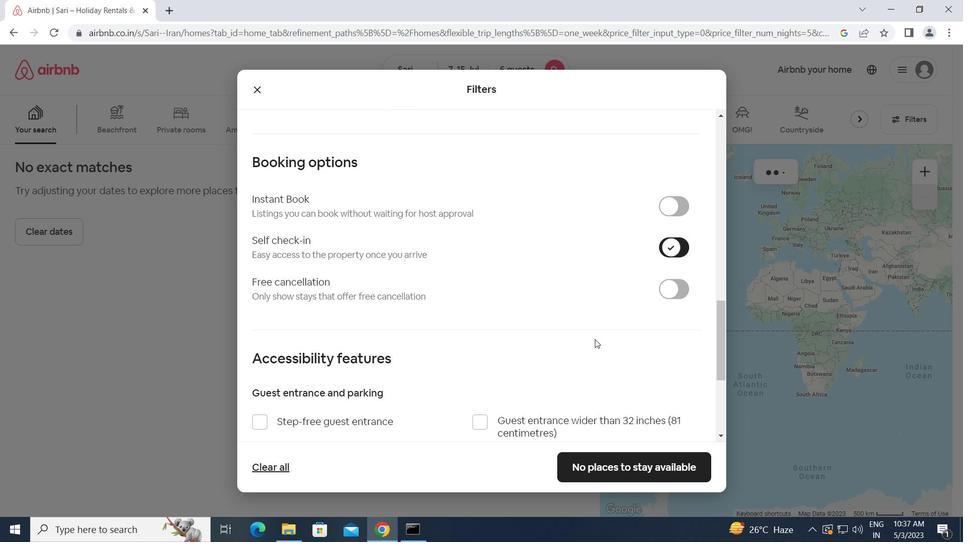 
Action: Mouse scrolled (581, 349) with delta (0, 0)
Screenshot: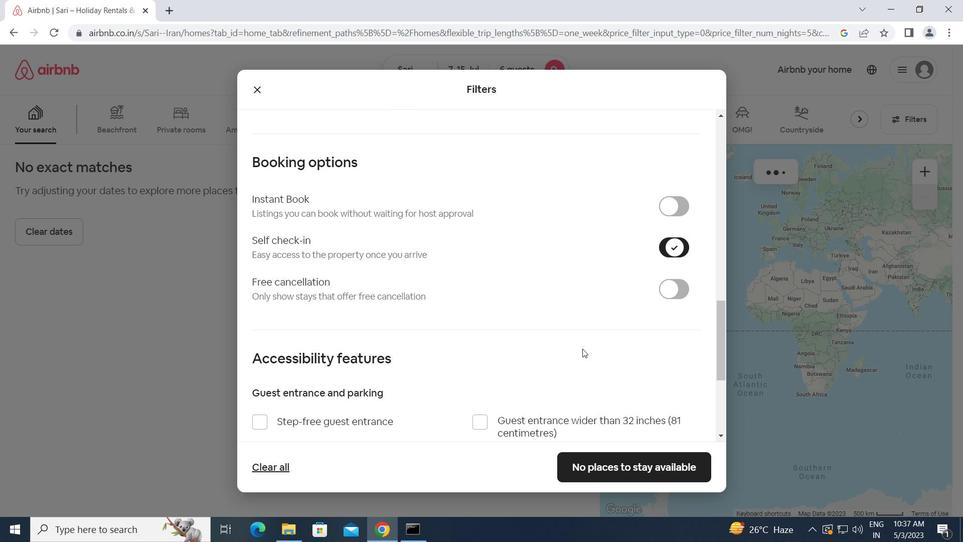 
Action: Mouse scrolled (581, 349) with delta (0, 0)
Screenshot: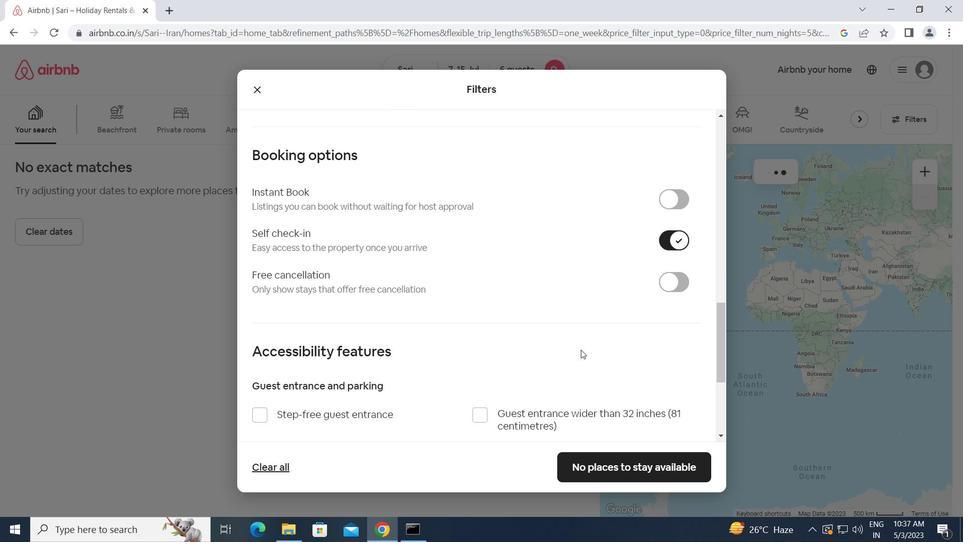 
Action: Mouse scrolled (581, 349) with delta (0, 0)
Screenshot: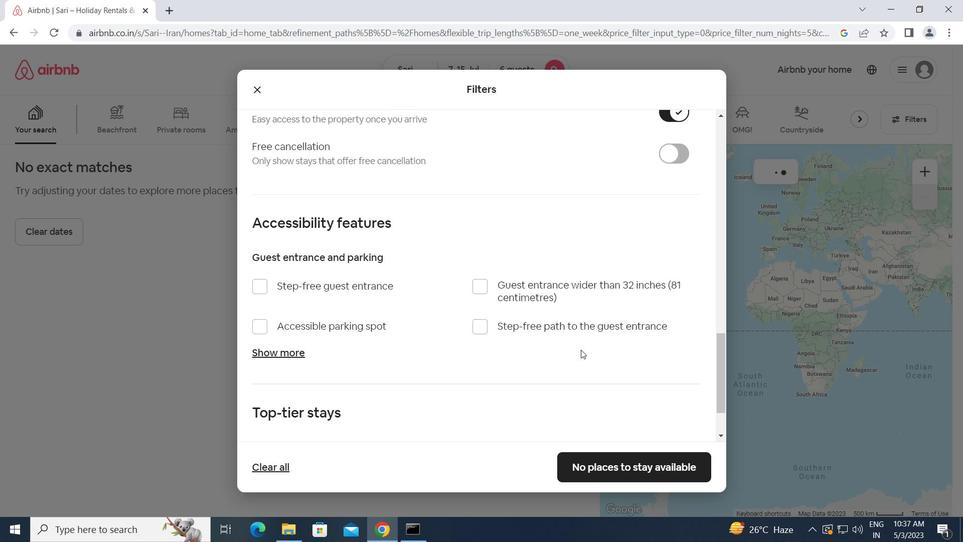 
Action: Mouse scrolled (581, 349) with delta (0, 0)
Screenshot: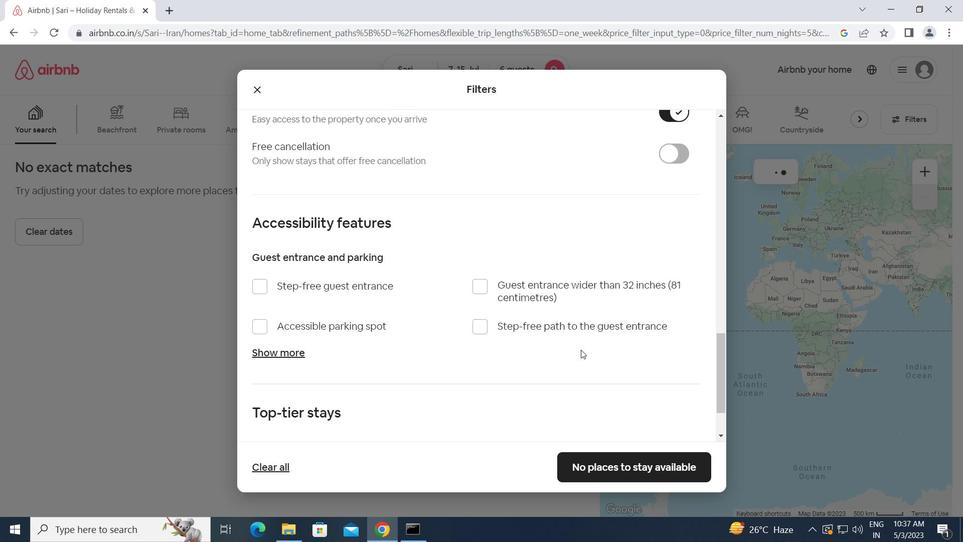 
Action: Mouse scrolled (581, 349) with delta (0, 0)
Screenshot: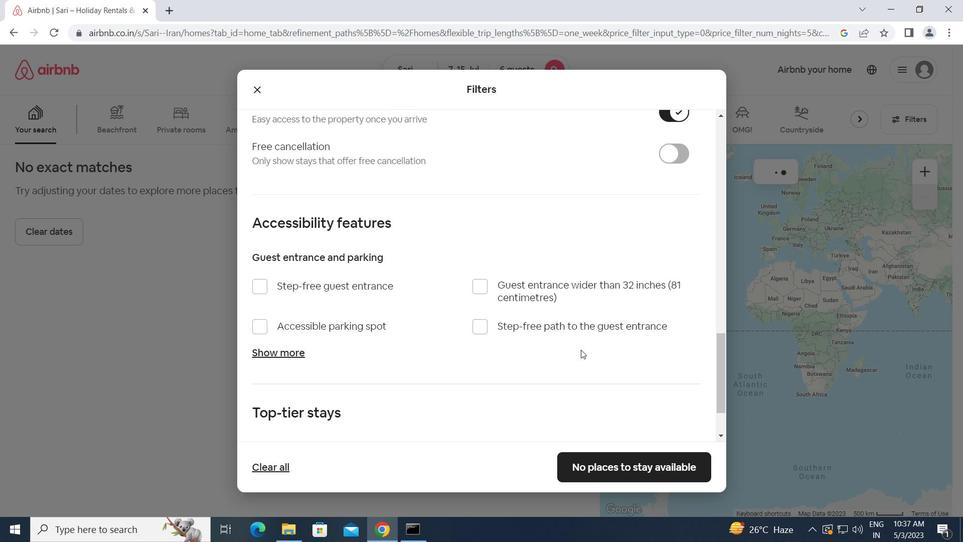 
Action: Mouse scrolled (581, 349) with delta (0, 0)
Screenshot: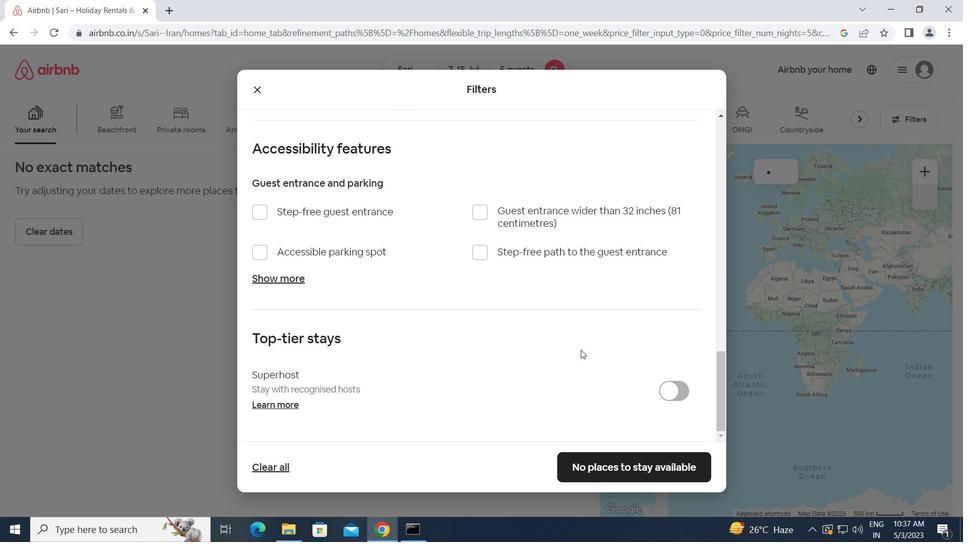 
Action: Mouse scrolled (581, 349) with delta (0, 0)
Screenshot: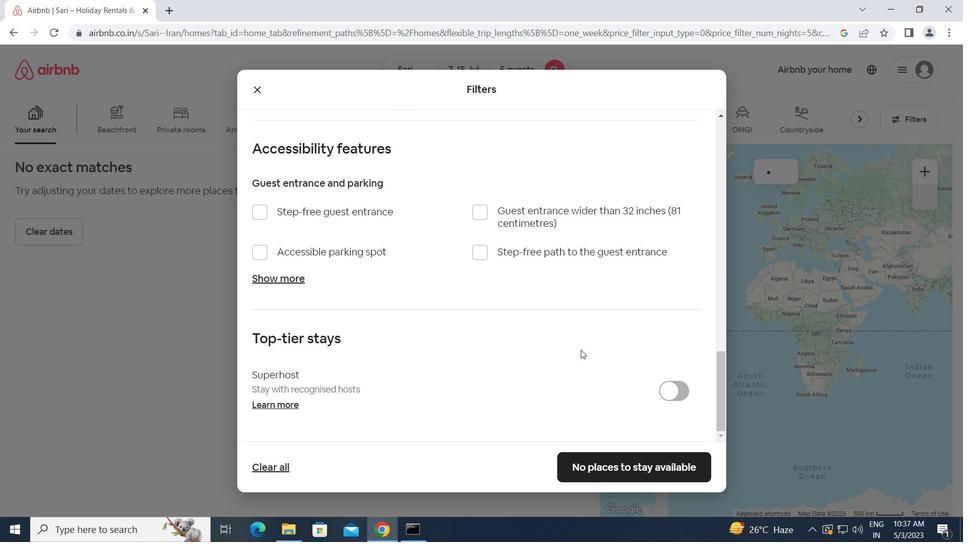 
Action: Mouse scrolled (581, 349) with delta (0, 0)
Screenshot: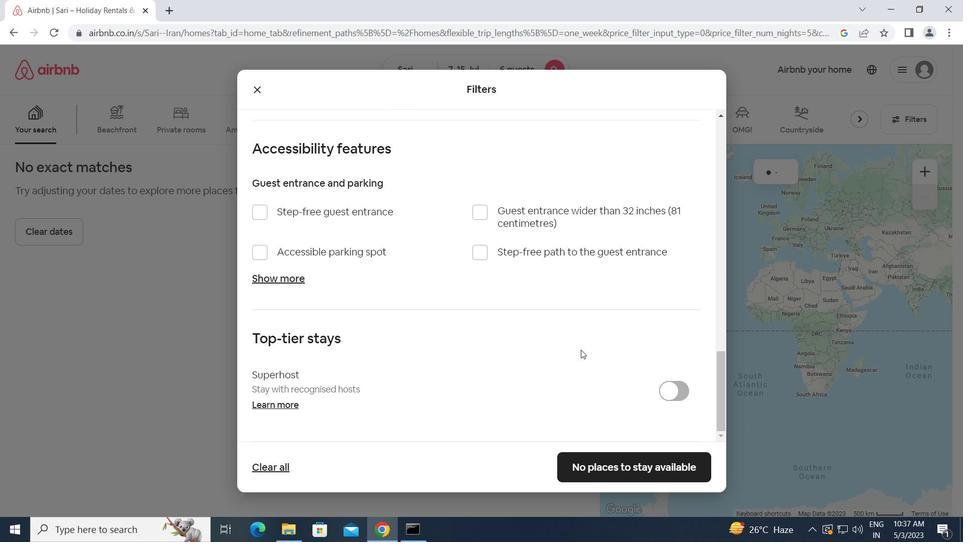 
Action: Mouse moved to (598, 460)
Screenshot: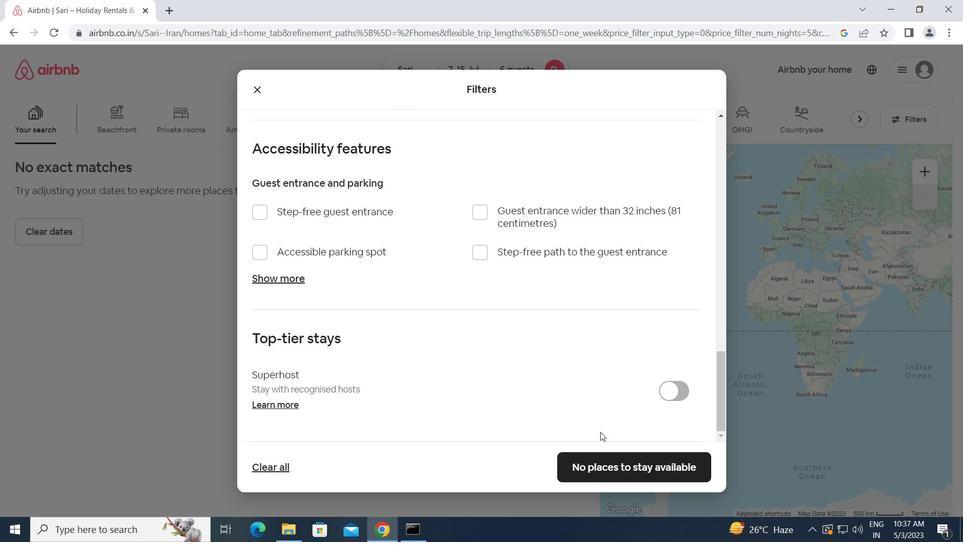 
Action: Mouse pressed left at (598, 460)
Screenshot: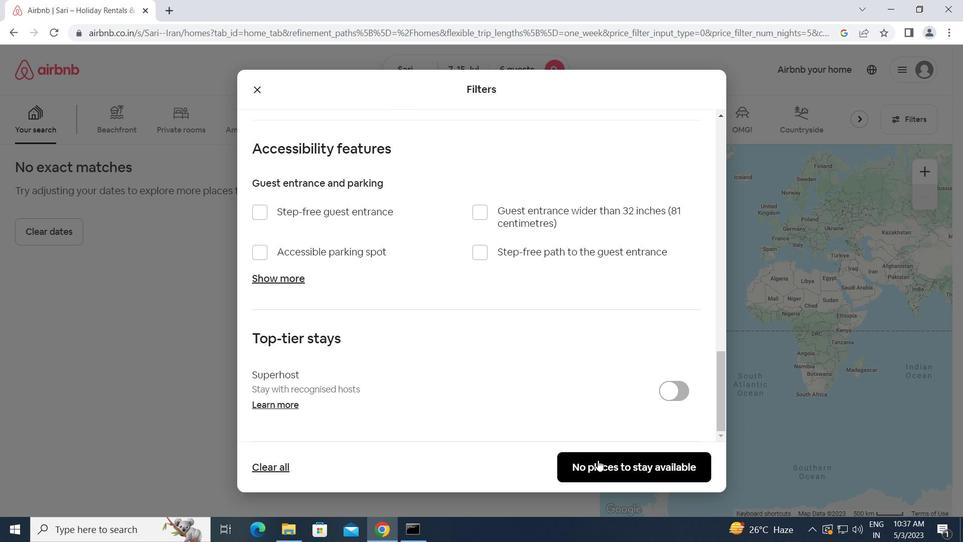 
